 Task: Search one way flight ticket for 1 adult, 5 children, 2 infants in seat and 1 infant on lap in first from Rockland: Knox County Regional Airport to Rockford: Chicago Rockford International Airport(was Northwest Chicagoland Regional Airport At Rockford) on 5-1-2023. Choice of flights is United. Number of bags: 1 checked bag. Price is upto 35000. Outbound departure time preference is 14:15.
Action: Mouse moved to (335, 363)
Screenshot: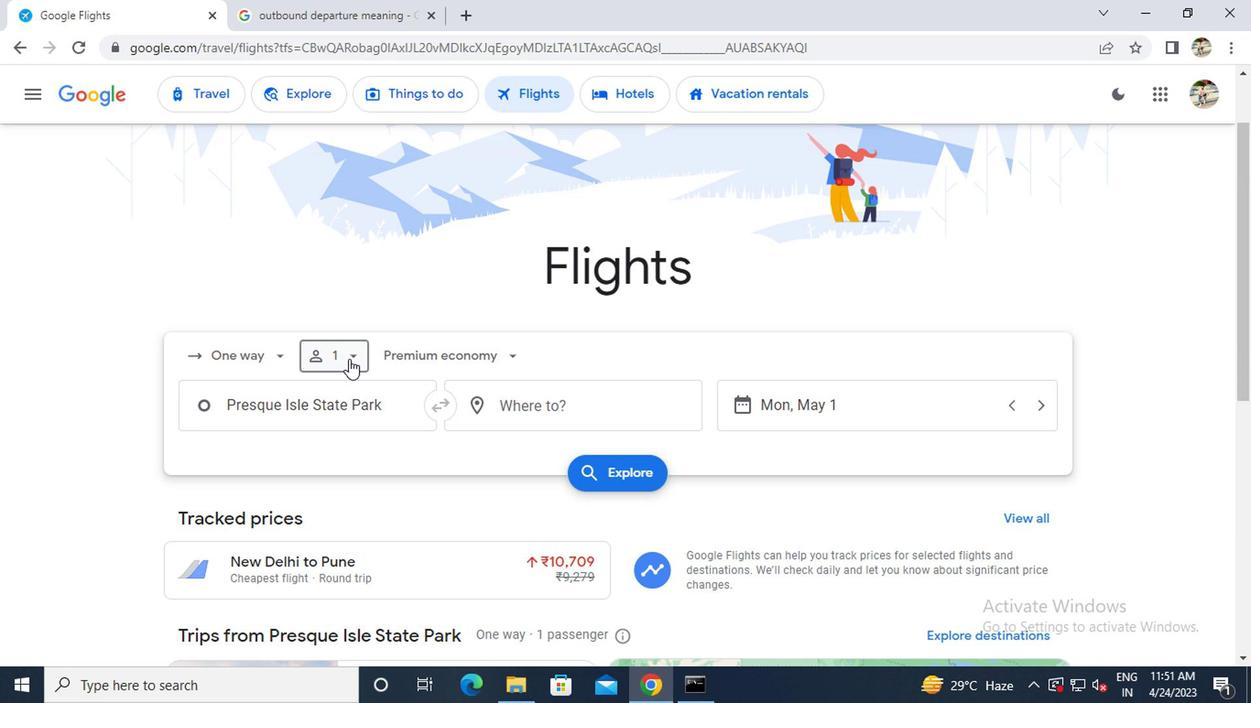 
Action: Mouse pressed left at (335, 363)
Screenshot: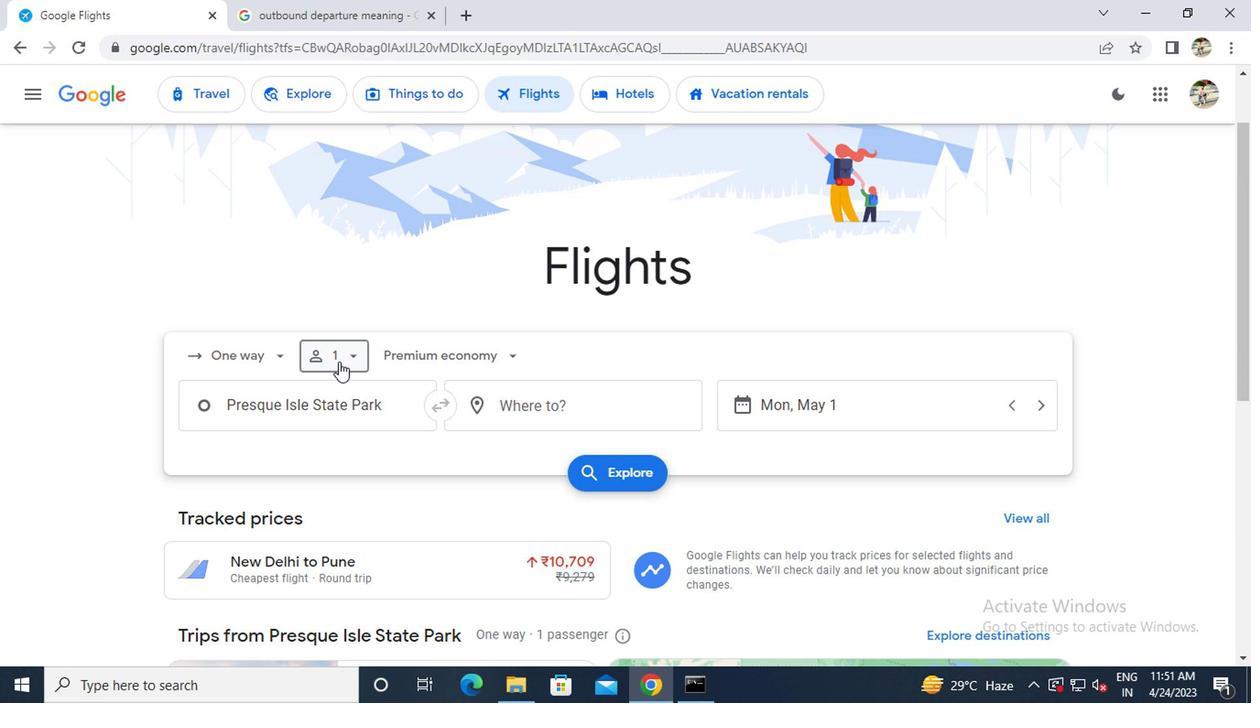 
Action: Mouse moved to (492, 402)
Screenshot: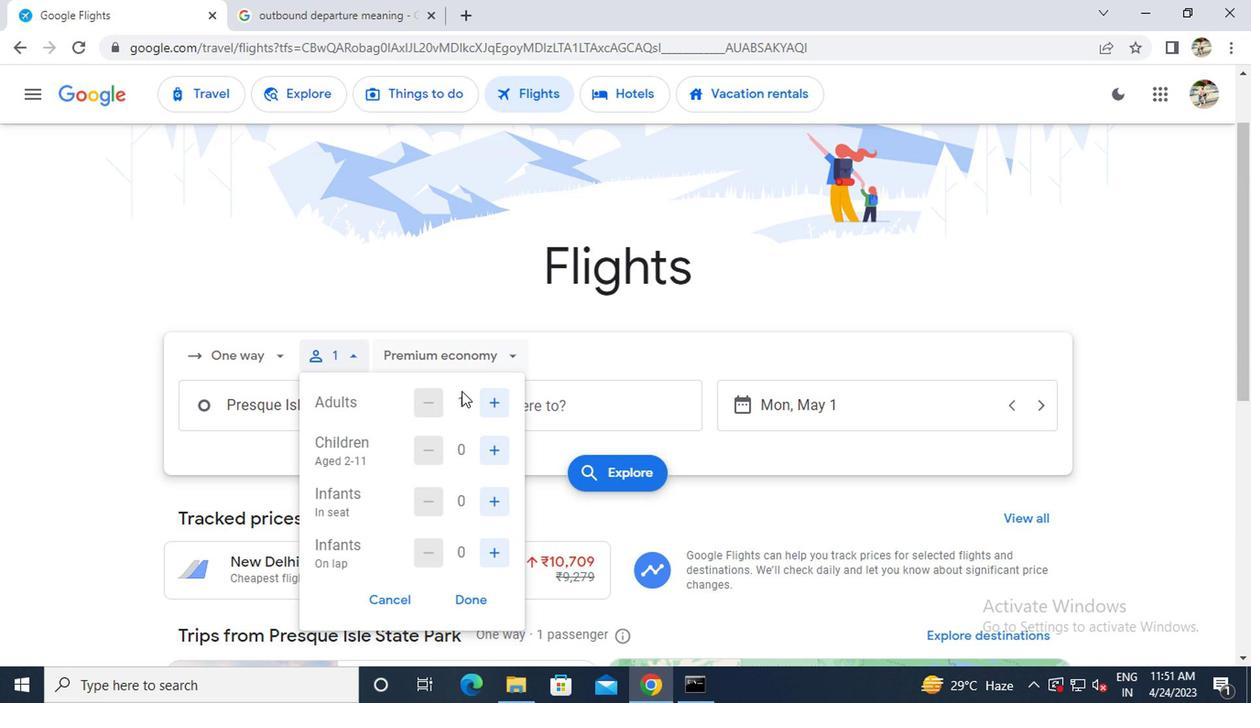 
Action: Mouse pressed left at (492, 402)
Screenshot: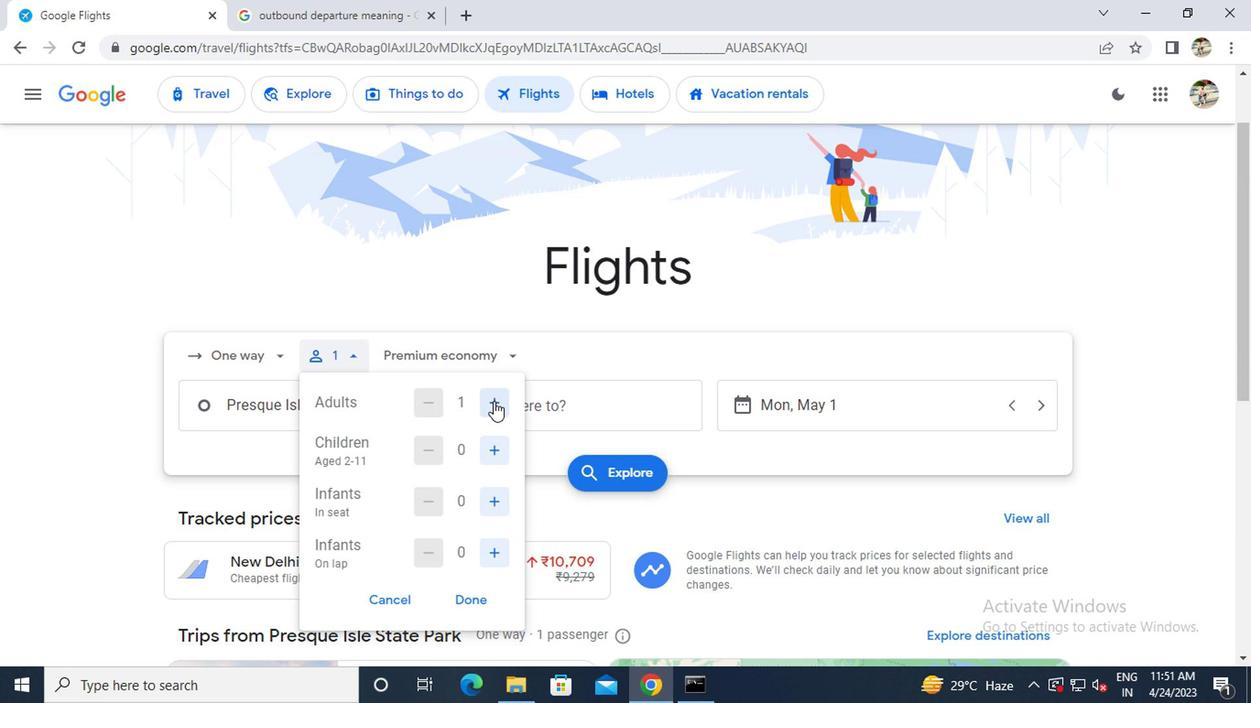 
Action: Mouse moved to (492, 454)
Screenshot: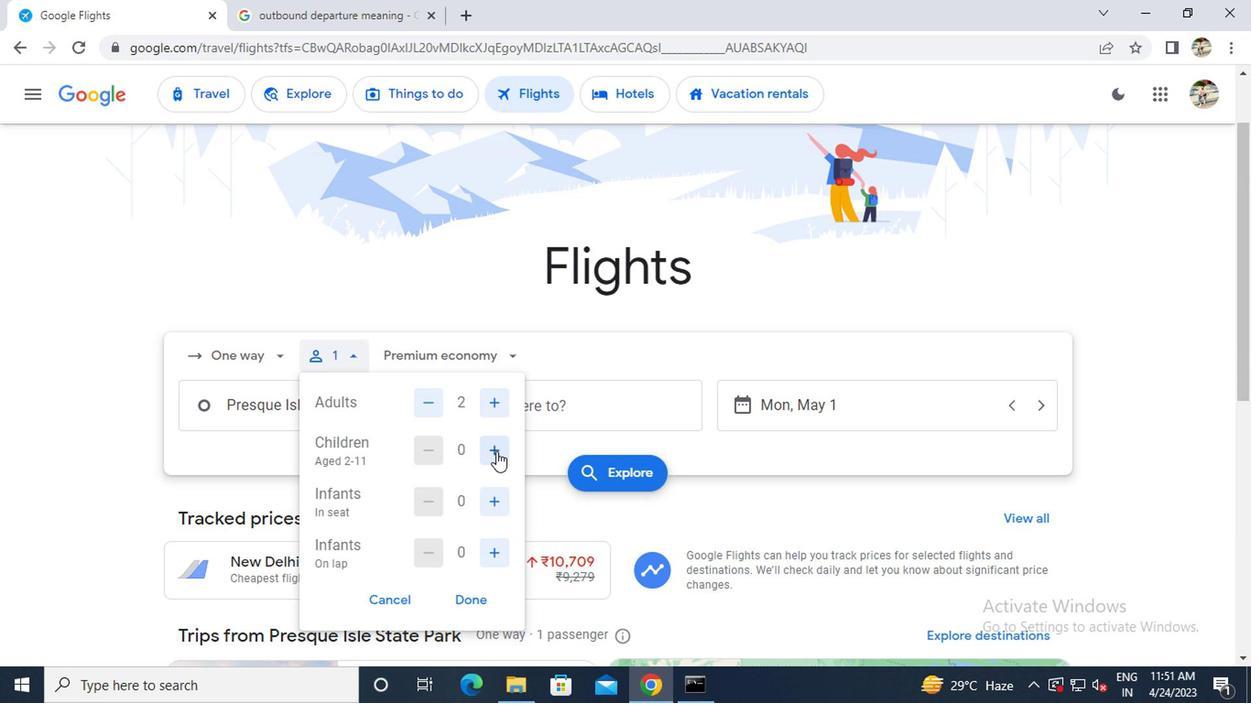 
Action: Mouse pressed left at (492, 454)
Screenshot: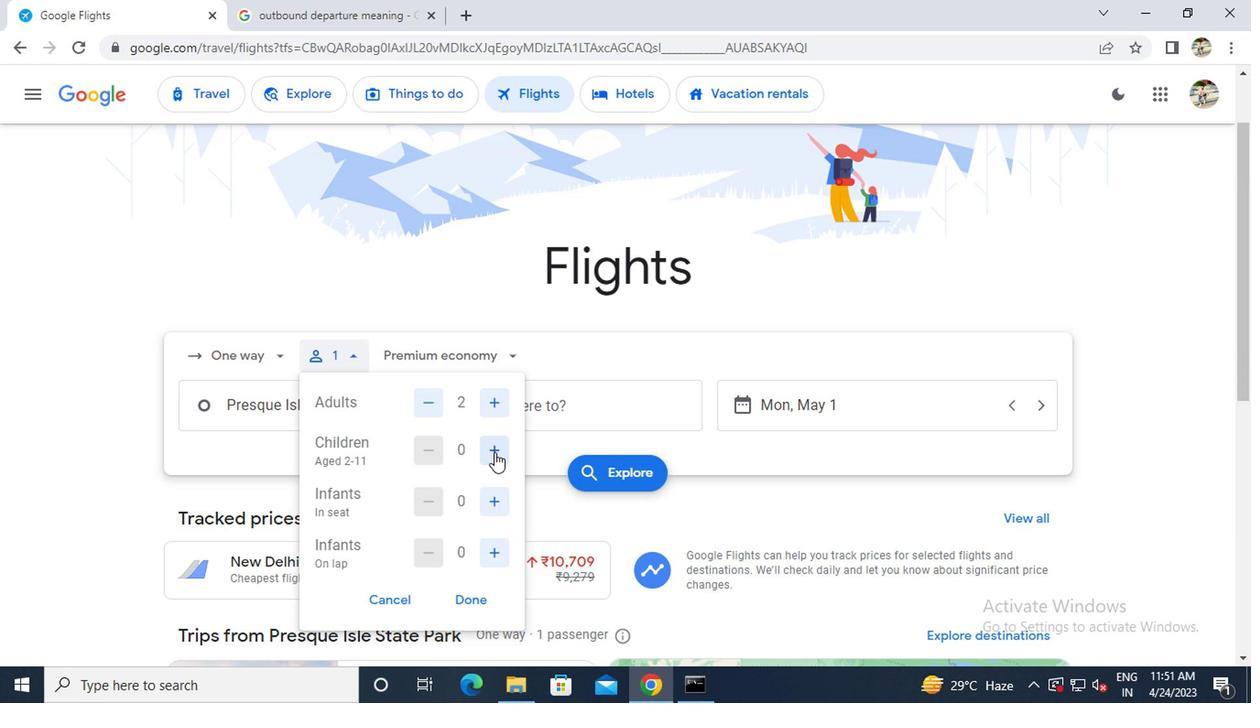
Action: Mouse pressed left at (492, 454)
Screenshot: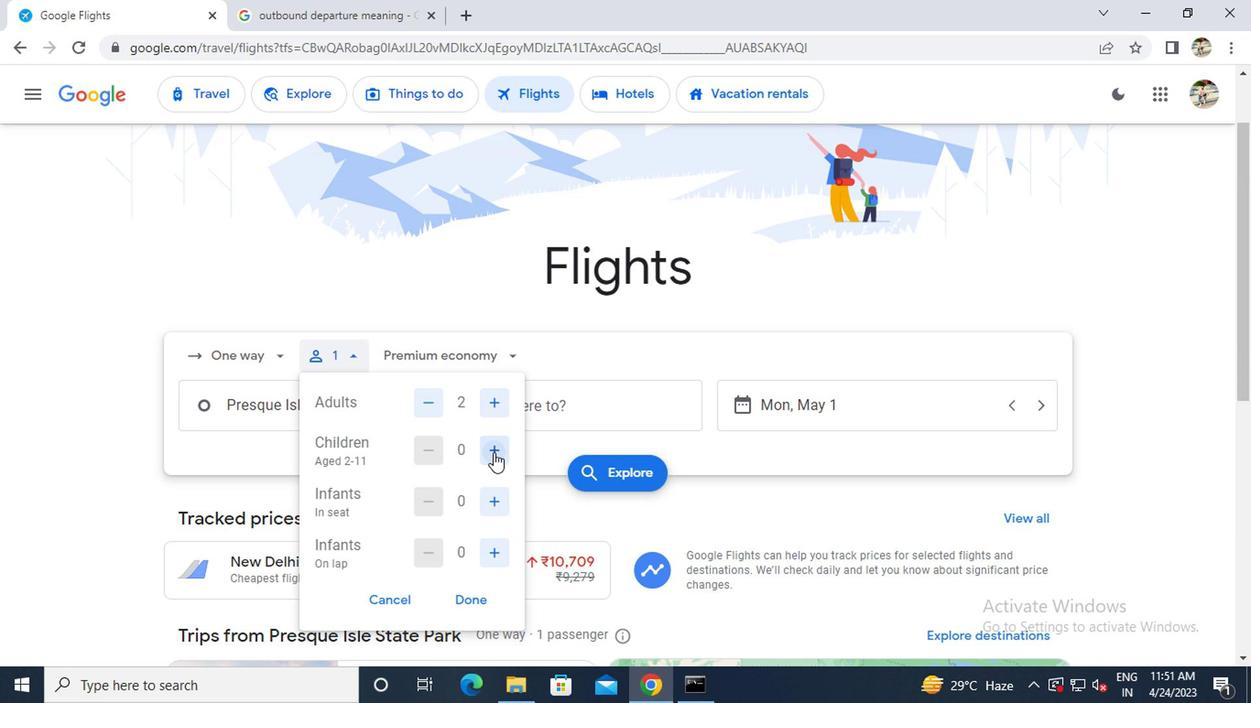 
Action: Mouse pressed left at (492, 454)
Screenshot: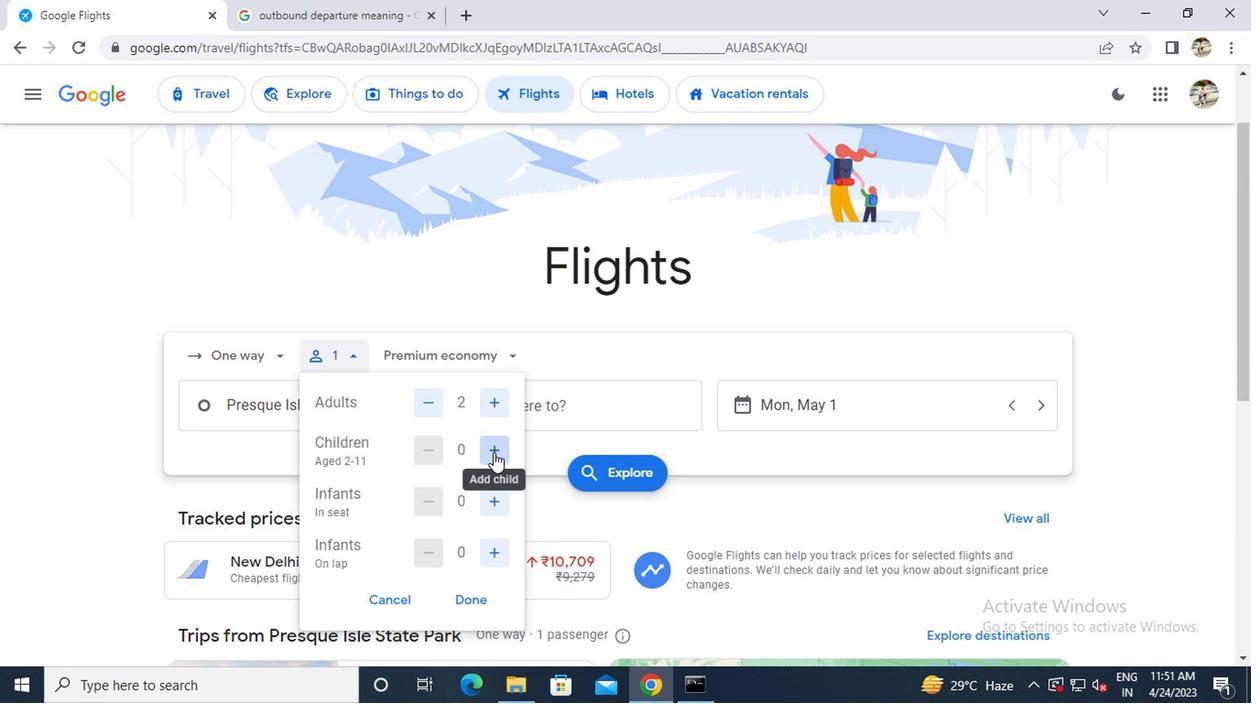 
Action: Mouse pressed left at (492, 454)
Screenshot: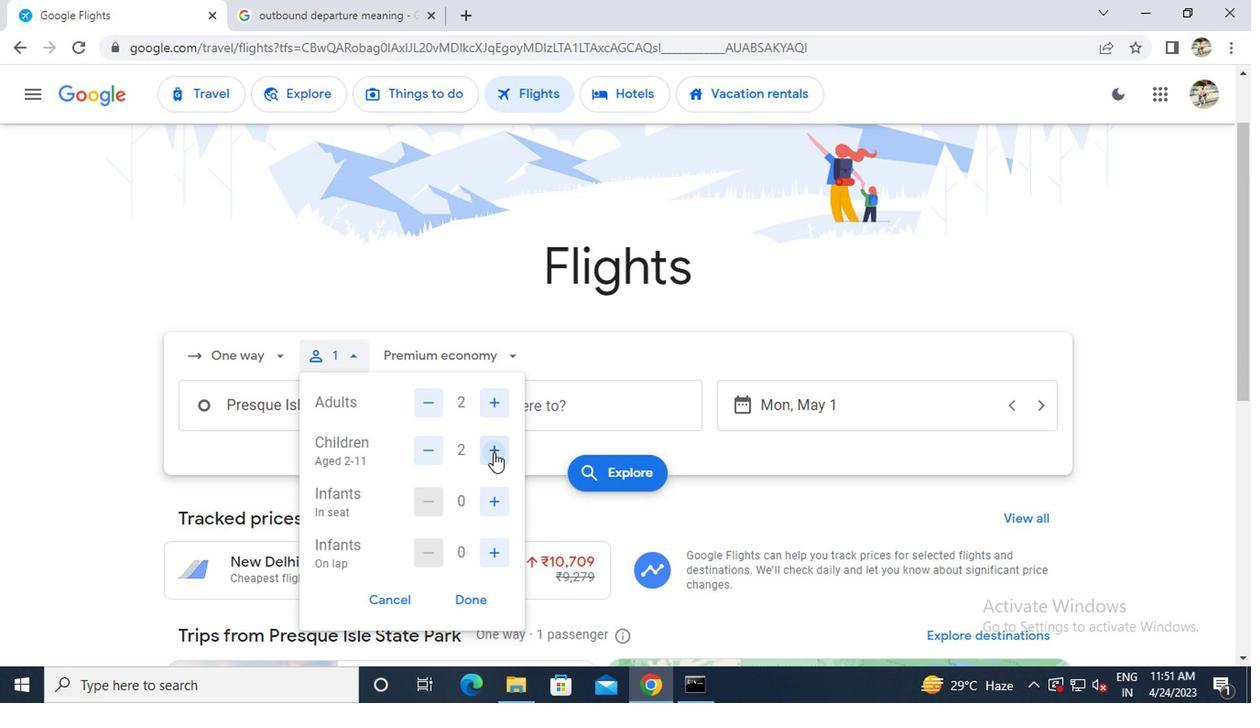 
Action: Mouse pressed left at (492, 454)
Screenshot: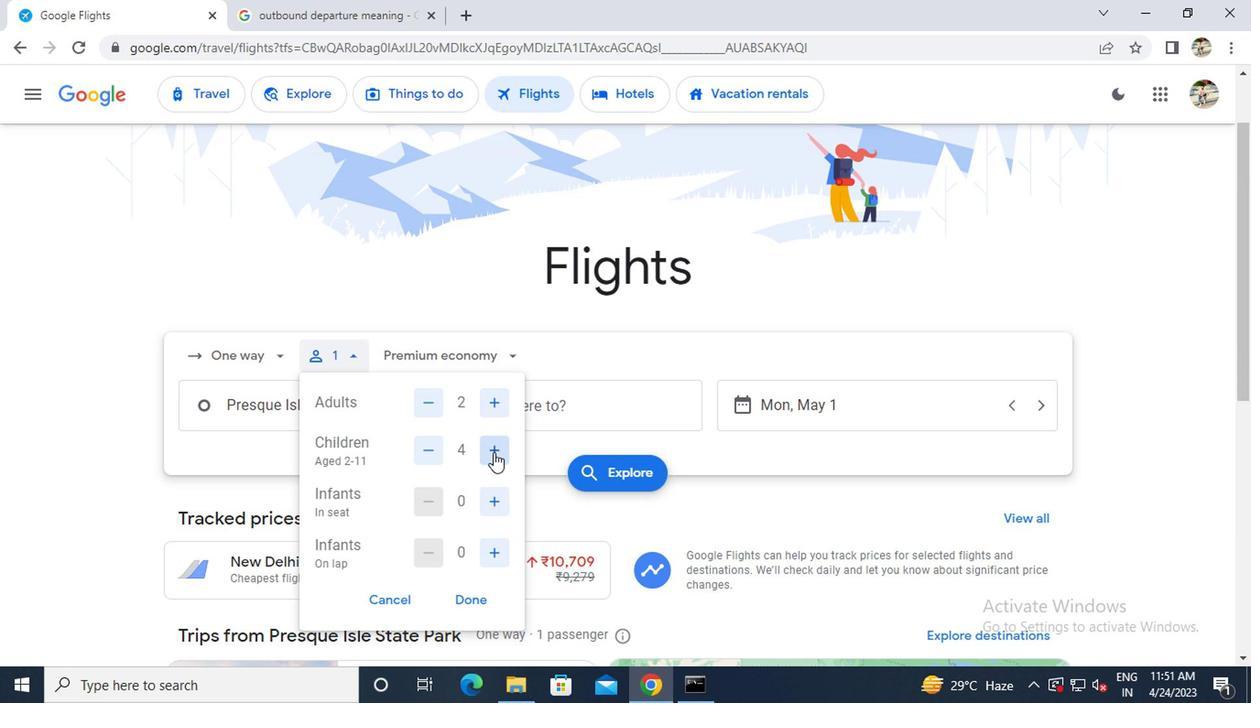 
Action: Mouse moved to (491, 500)
Screenshot: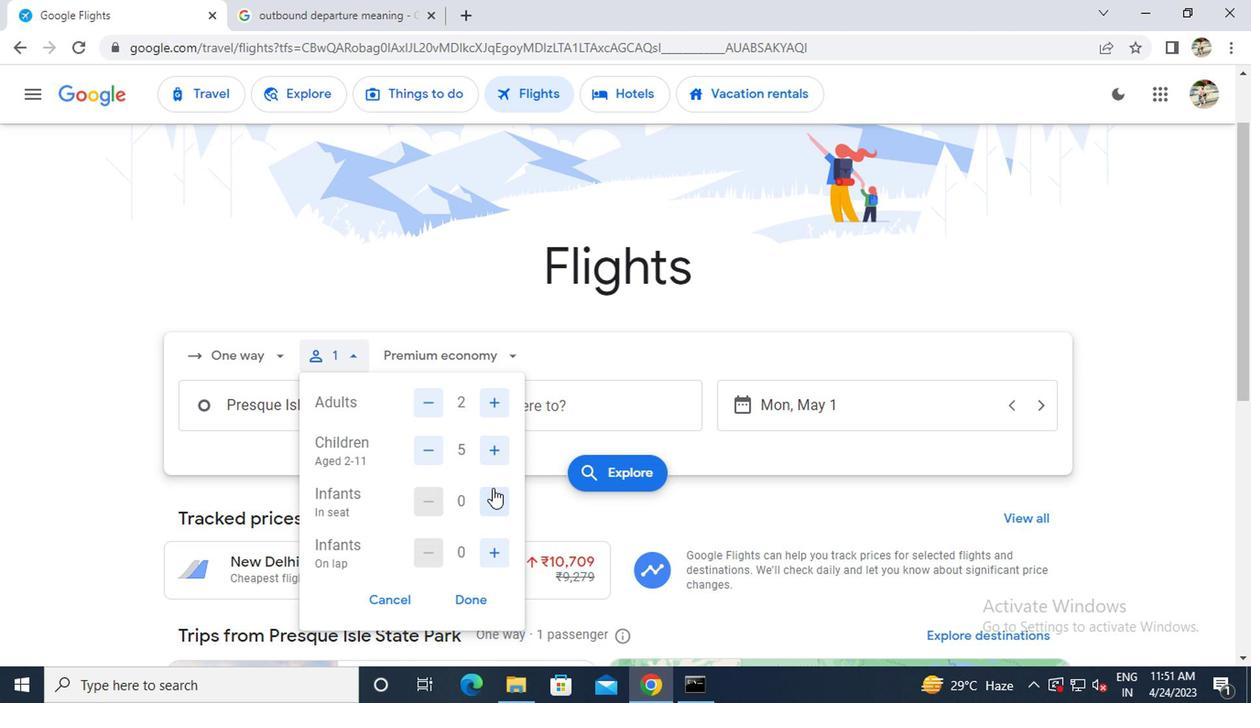 
Action: Mouse pressed left at (491, 500)
Screenshot: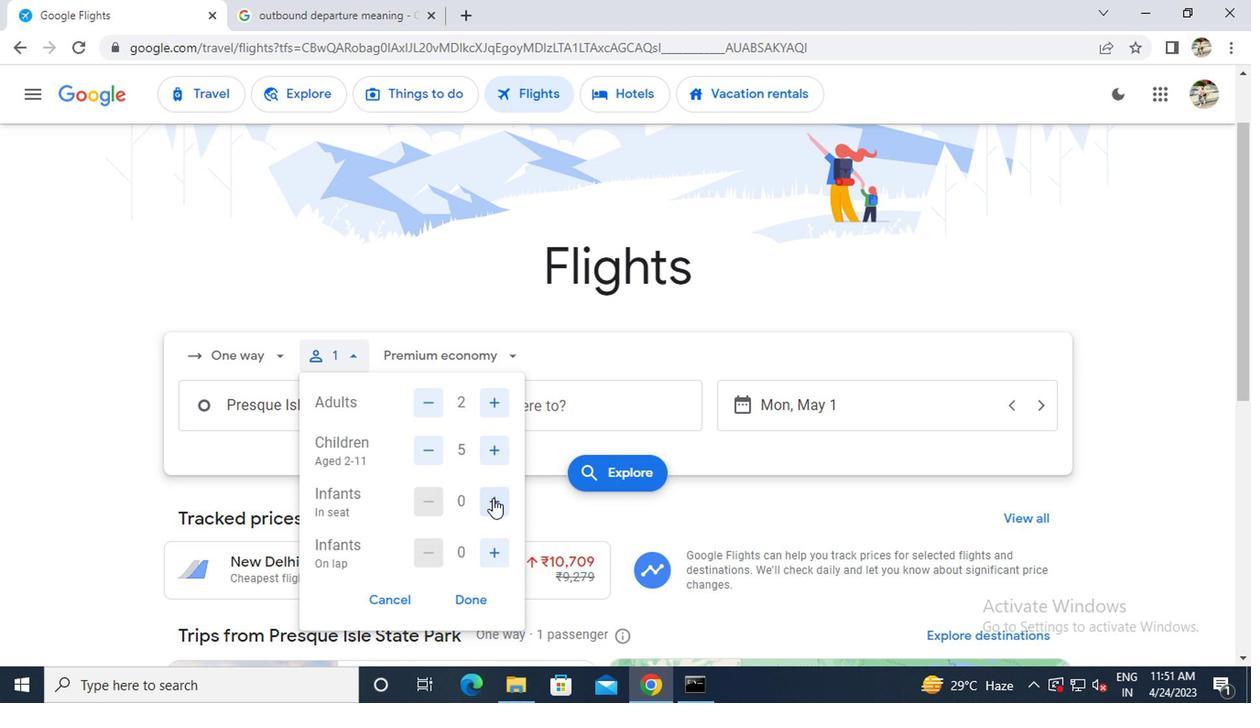 
Action: Mouse pressed left at (491, 500)
Screenshot: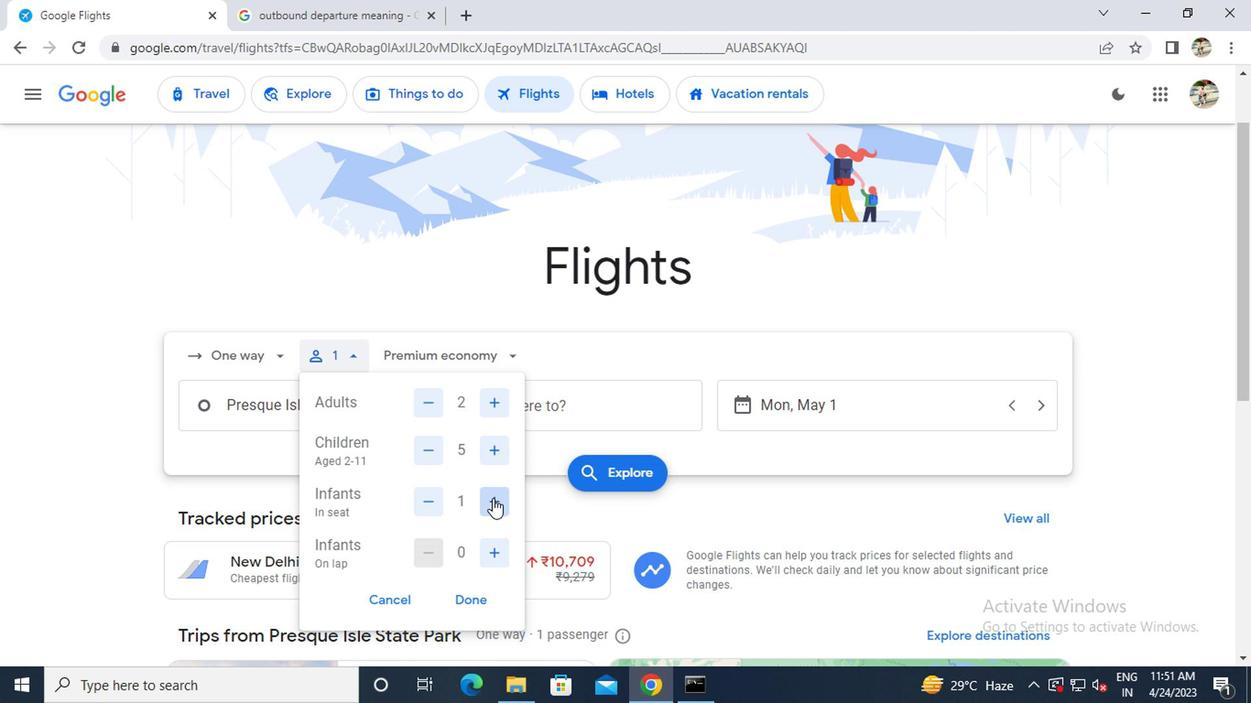 
Action: Mouse moved to (491, 555)
Screenshot: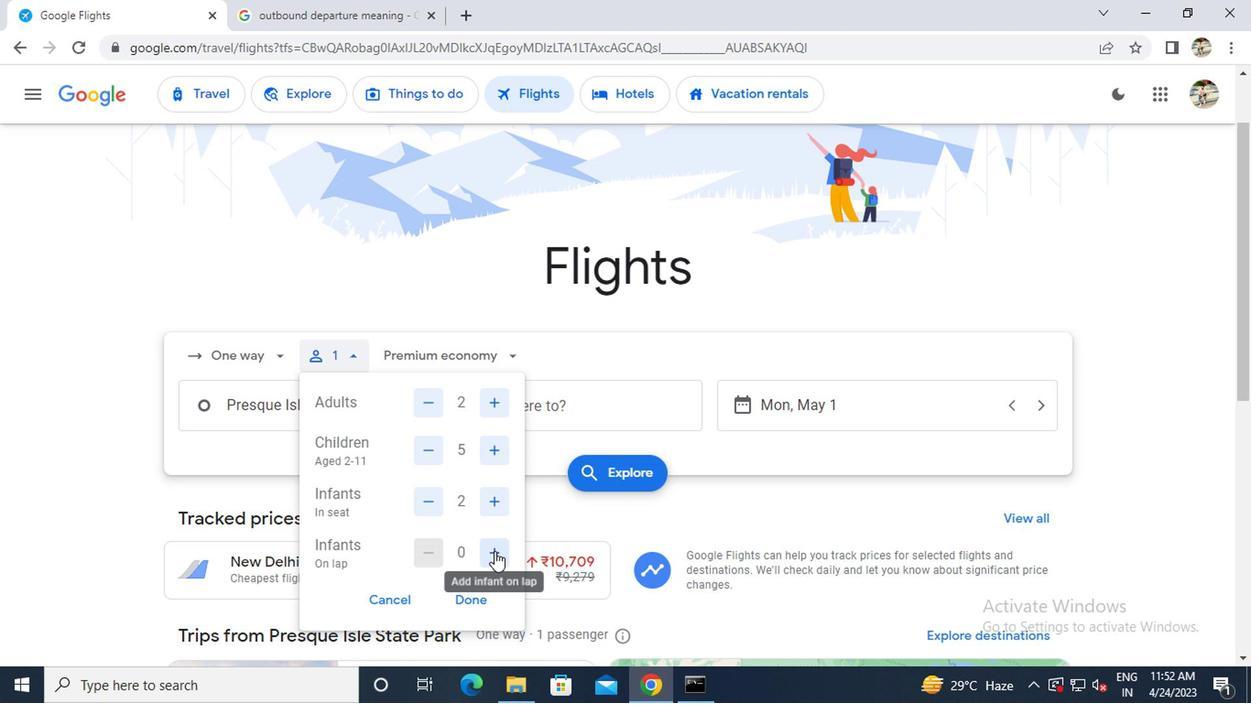 
Action: Mouse pressed left at (491, 555)
Screenshot: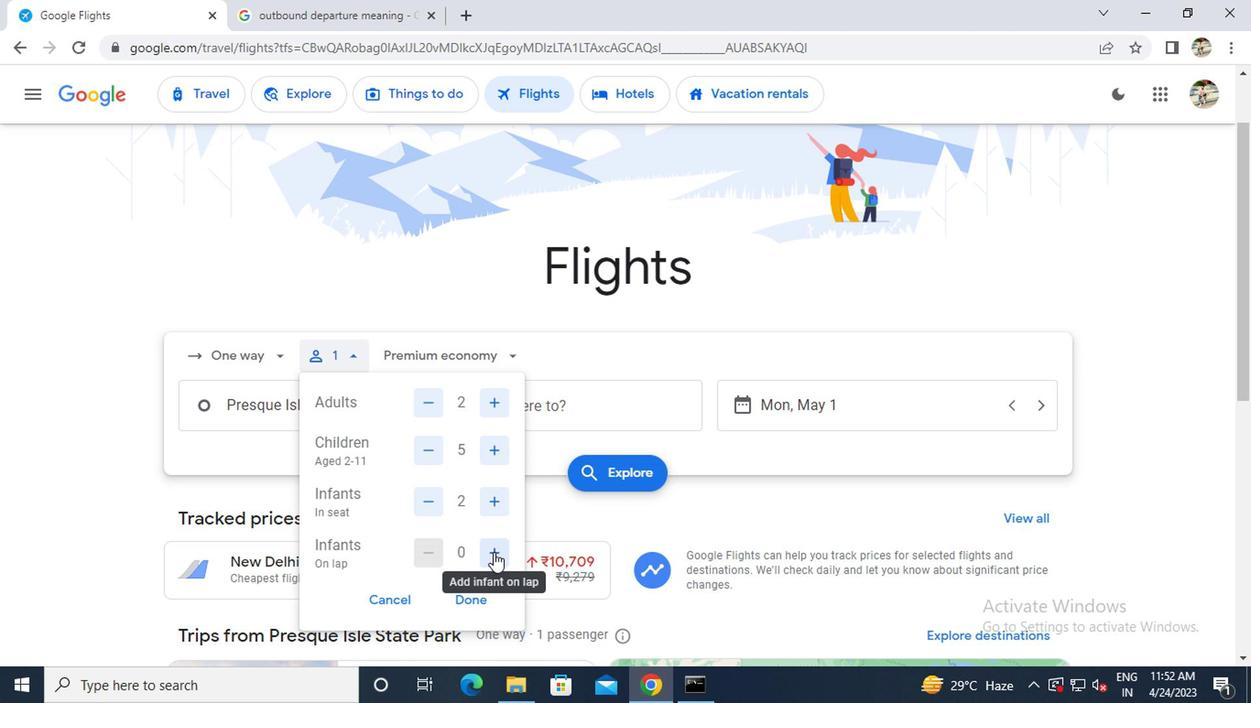 
Action: Mouse moved to (421, 555)
Screenshot: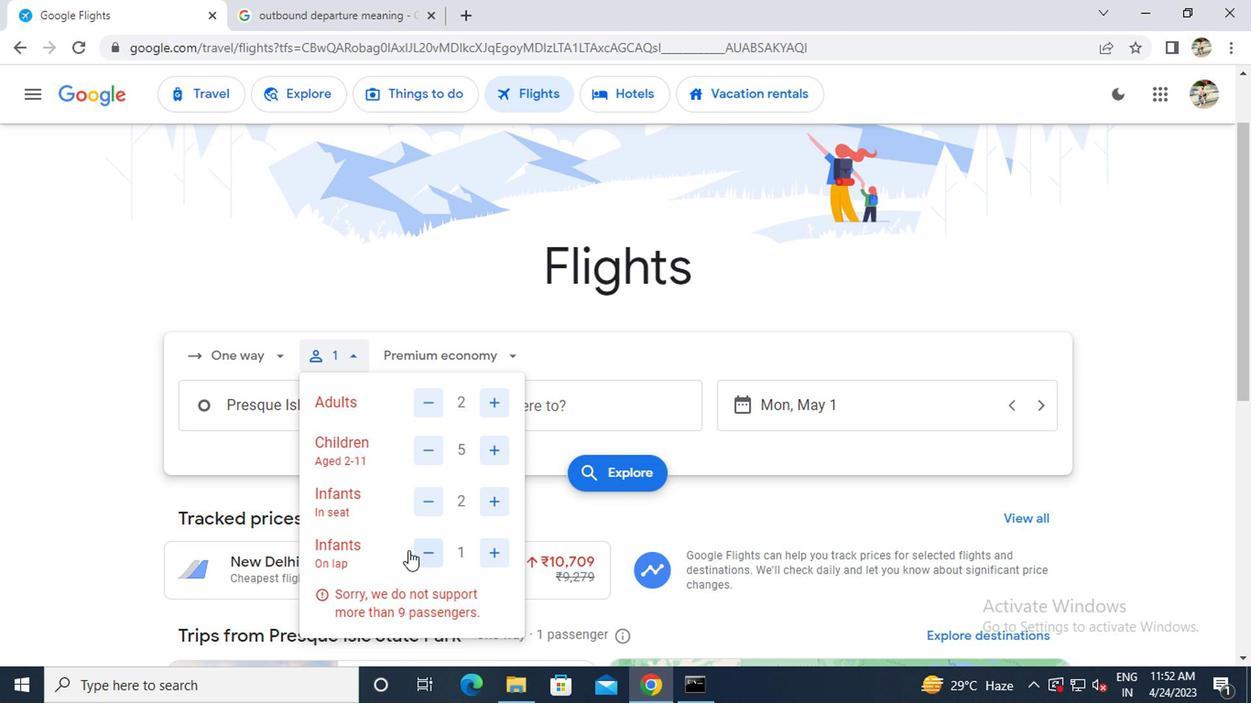 
Action: Mouse pressed left at (421, 555)
Screenshot: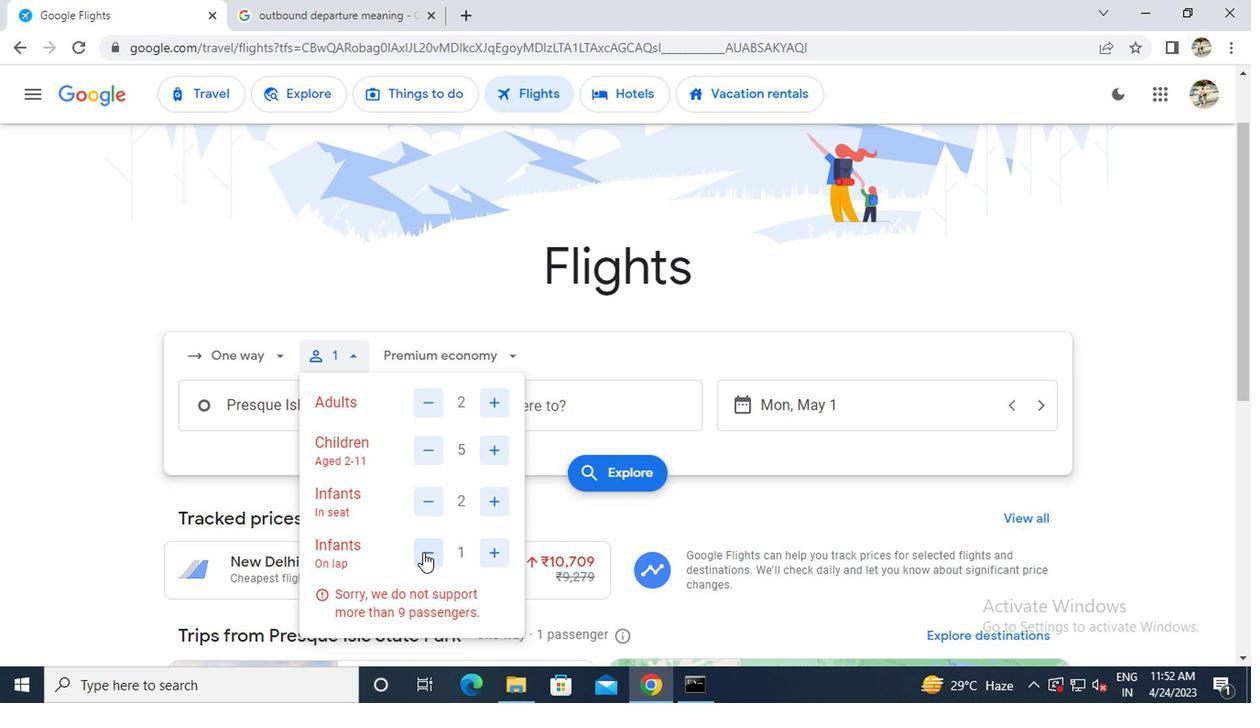 
Action: Mouse moved to (477, 603)
Screenshot: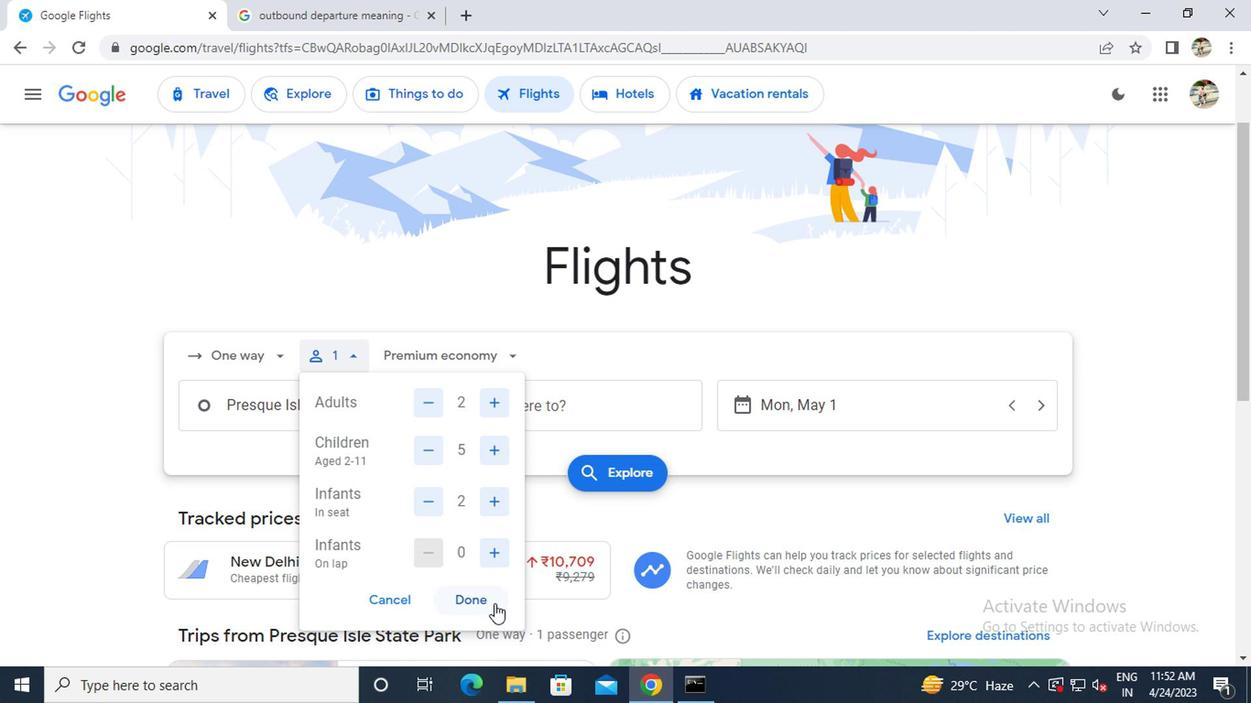 
Action: Mouse pressed left at (477, 603)
Screenshot: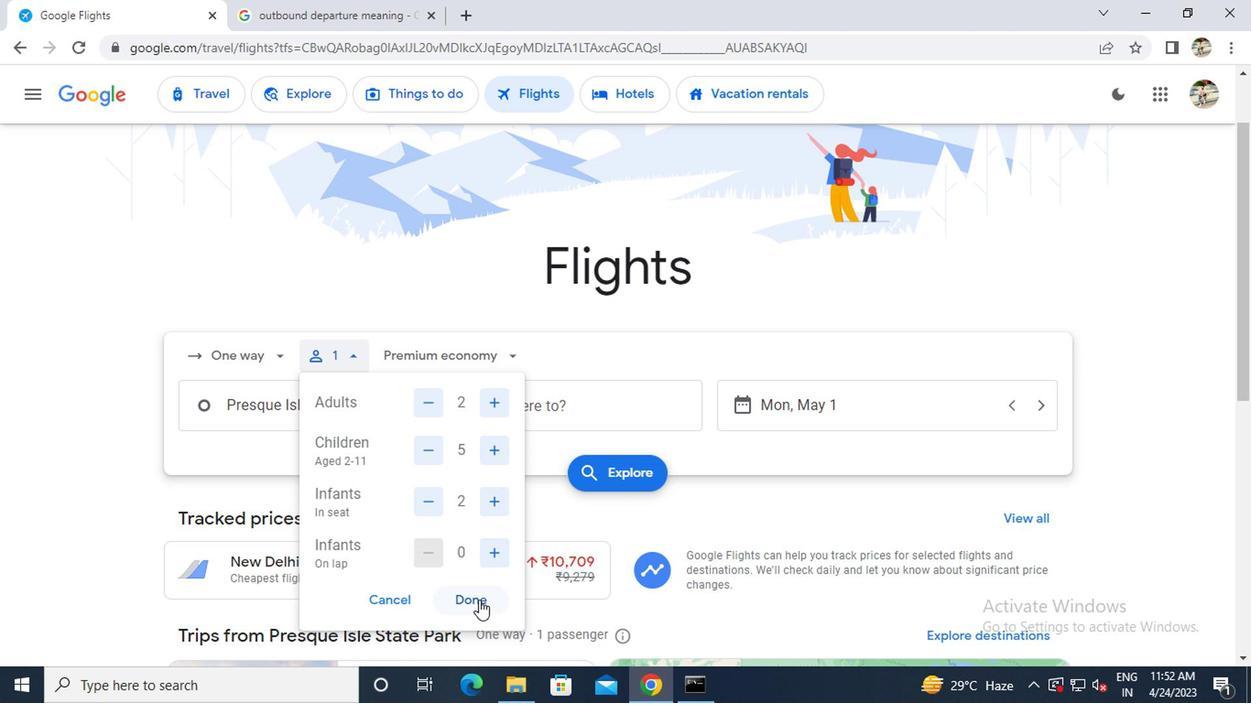 
Action: Mouse moved to (438, 368)
Screenshot: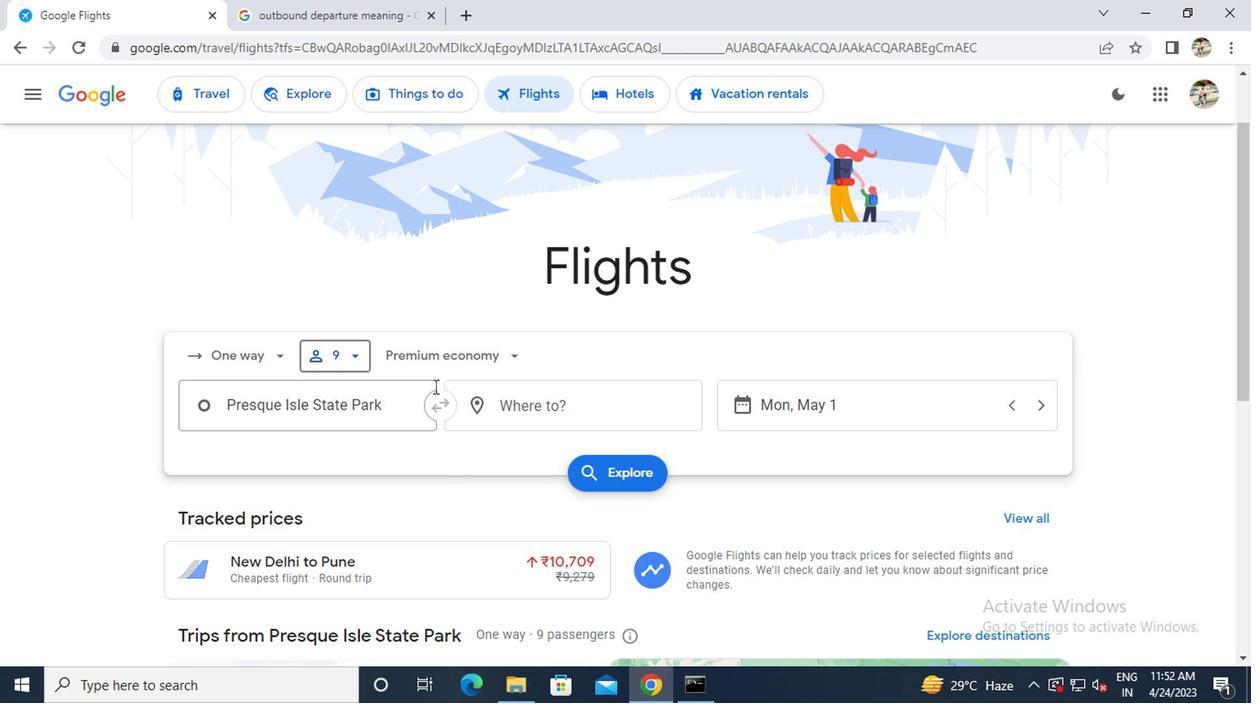 
Action: Mouse pressed left at (438, 368)
Screenshot: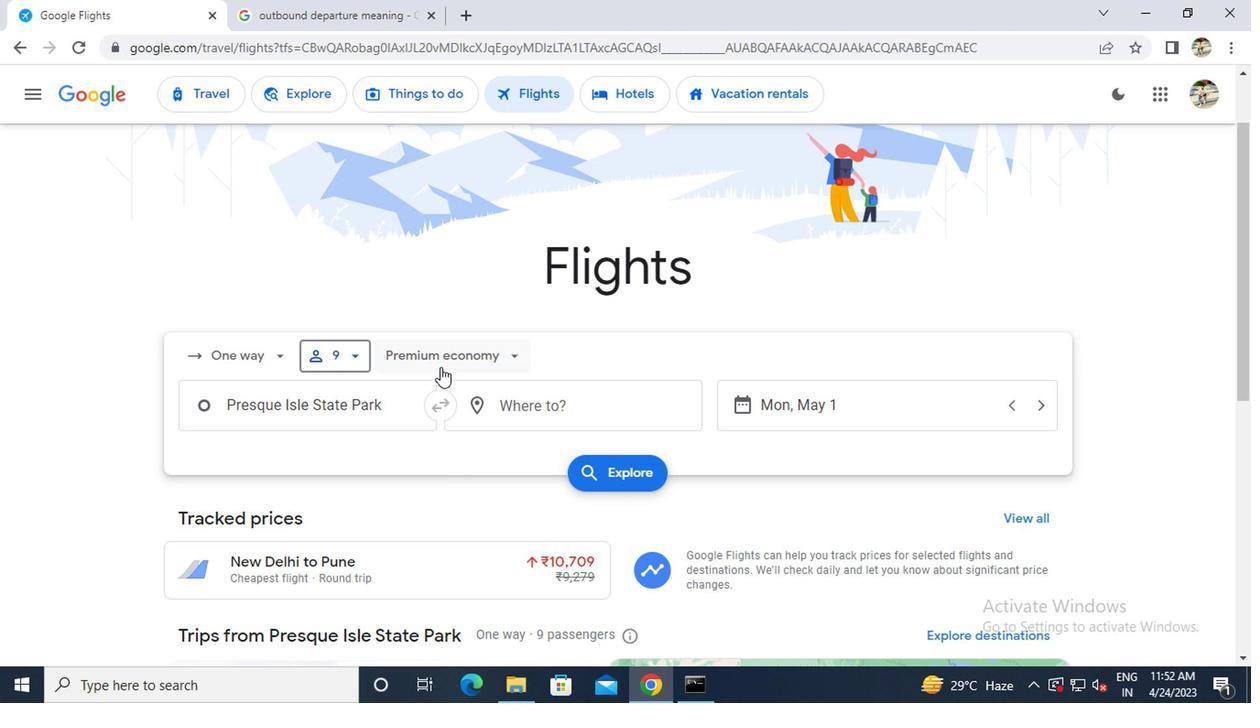 
Action: Mouse moved to (436, 400)
Screenshot: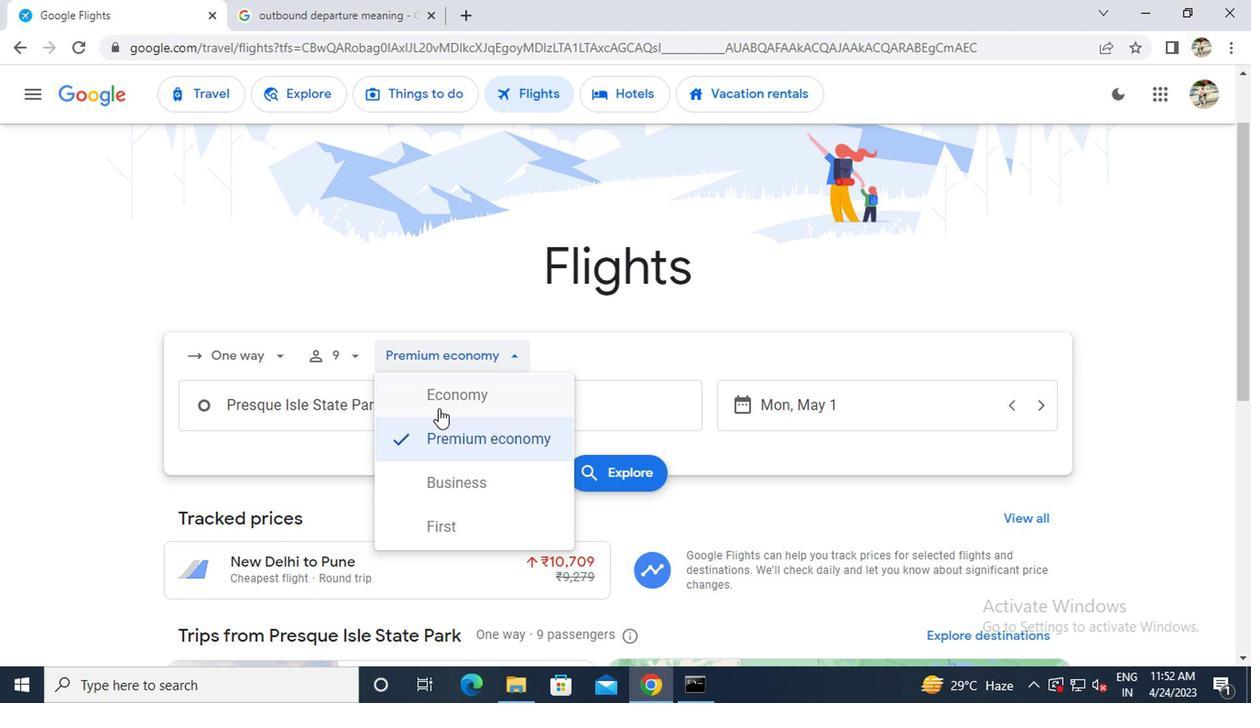 
Action: Mouse pressed left at (436, 400)
Screenshot: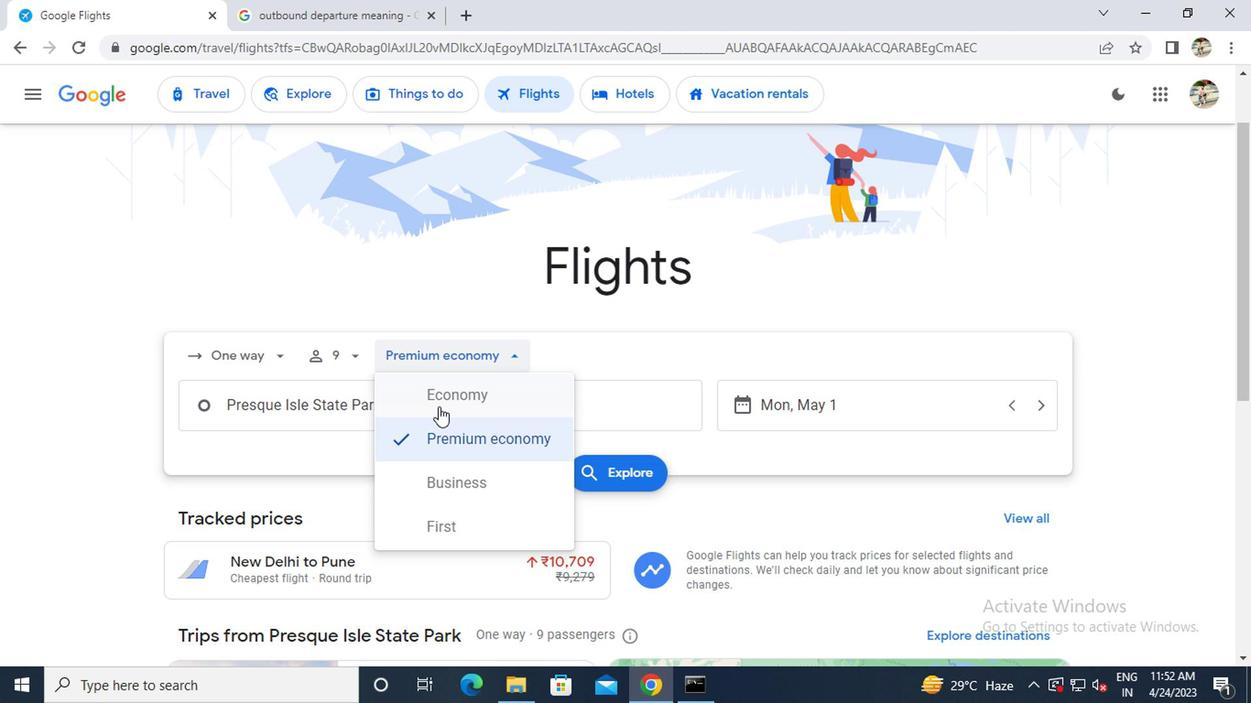 
Action: Mouse moved to (348, 409)
Screenshot: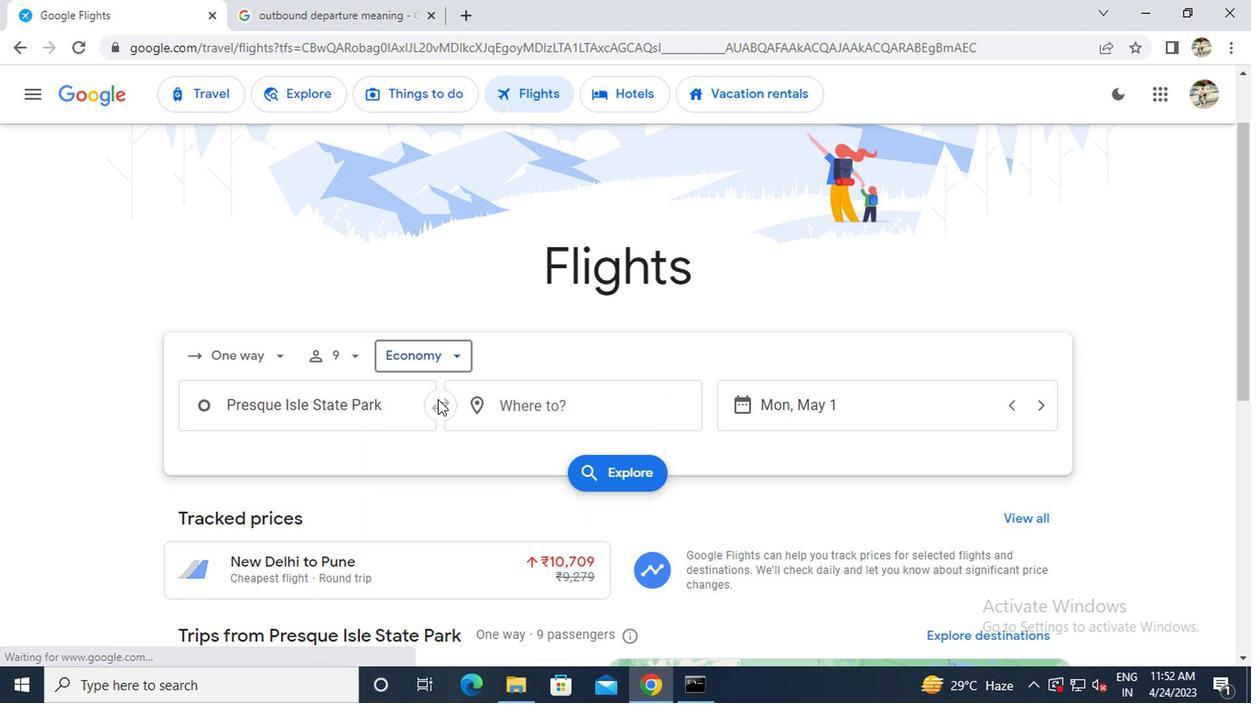 
Action: Mouse pressed left at (348, 409)
Screenshot: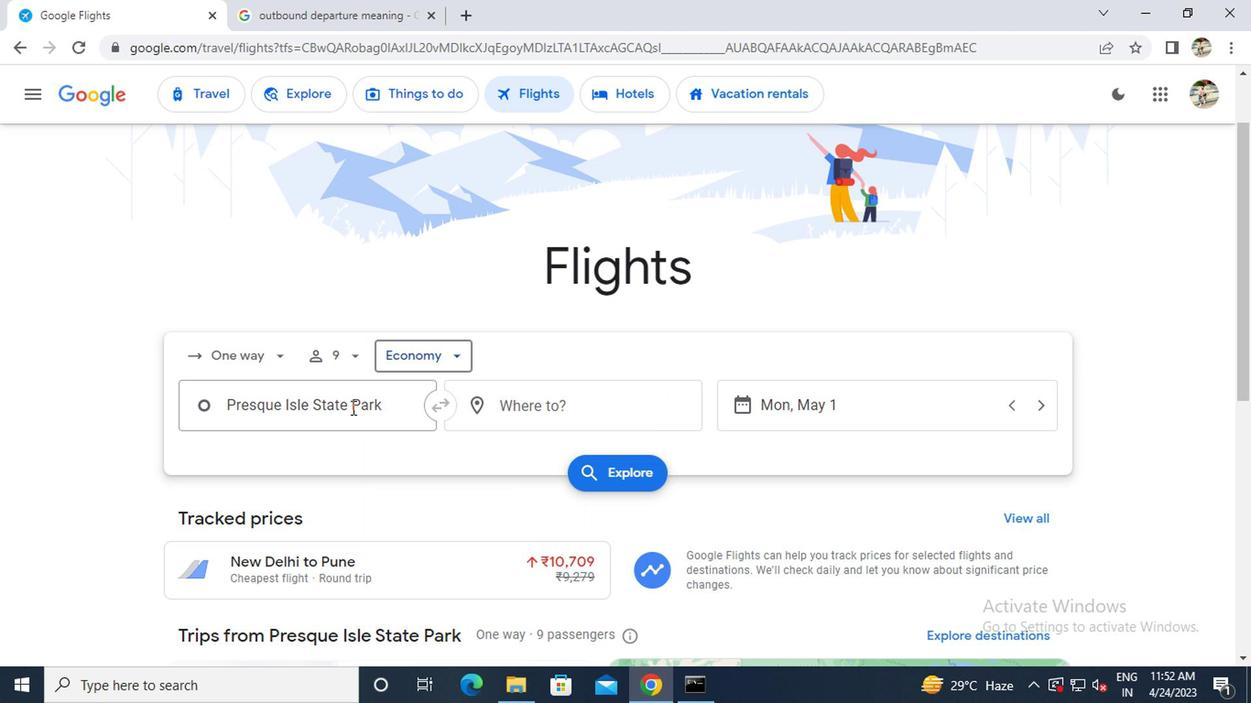 
Action: Key pressed <Key.backspace>r<Key.caps_lock>ockland<Key.space>knox<Key.backspace><Key.backspace><Key.backspace>
Screenshot: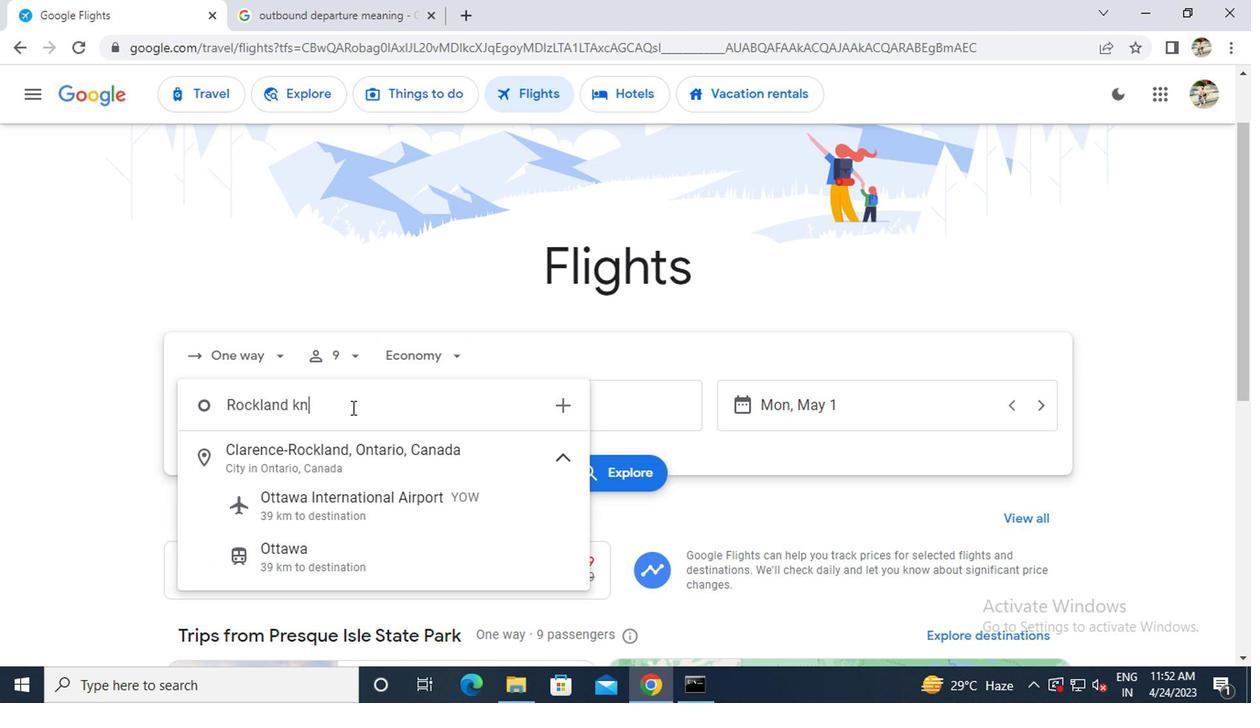 
Action: Mouse moved to (304, 471)
Screenshot: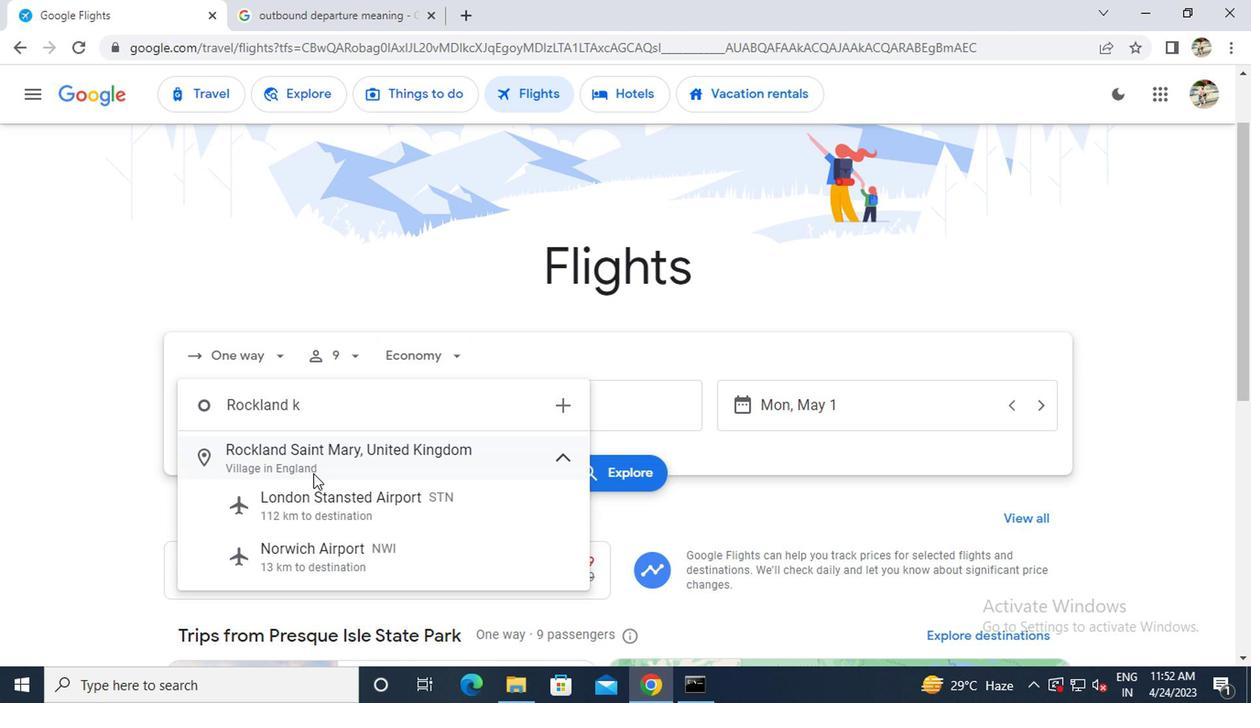 
Action: Mouse pressed left at (304, 471)
Screenshot: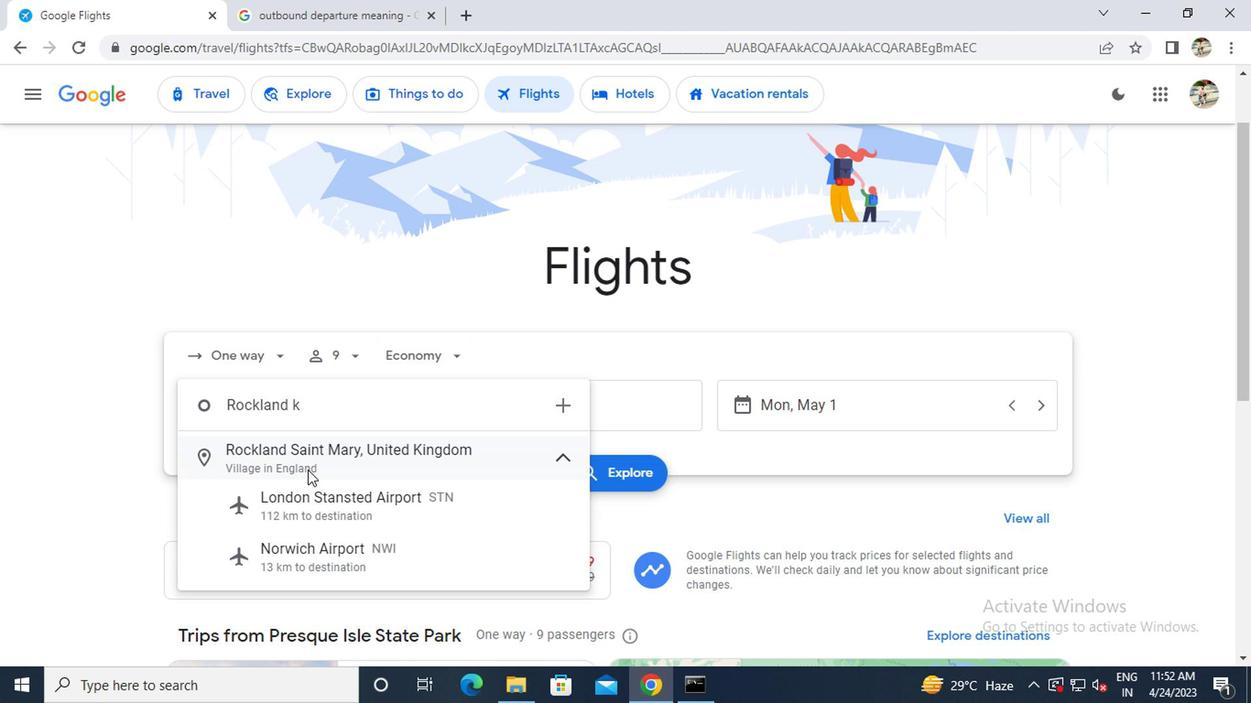 
Action: Mouse moved to (542, 384)
Screenshot: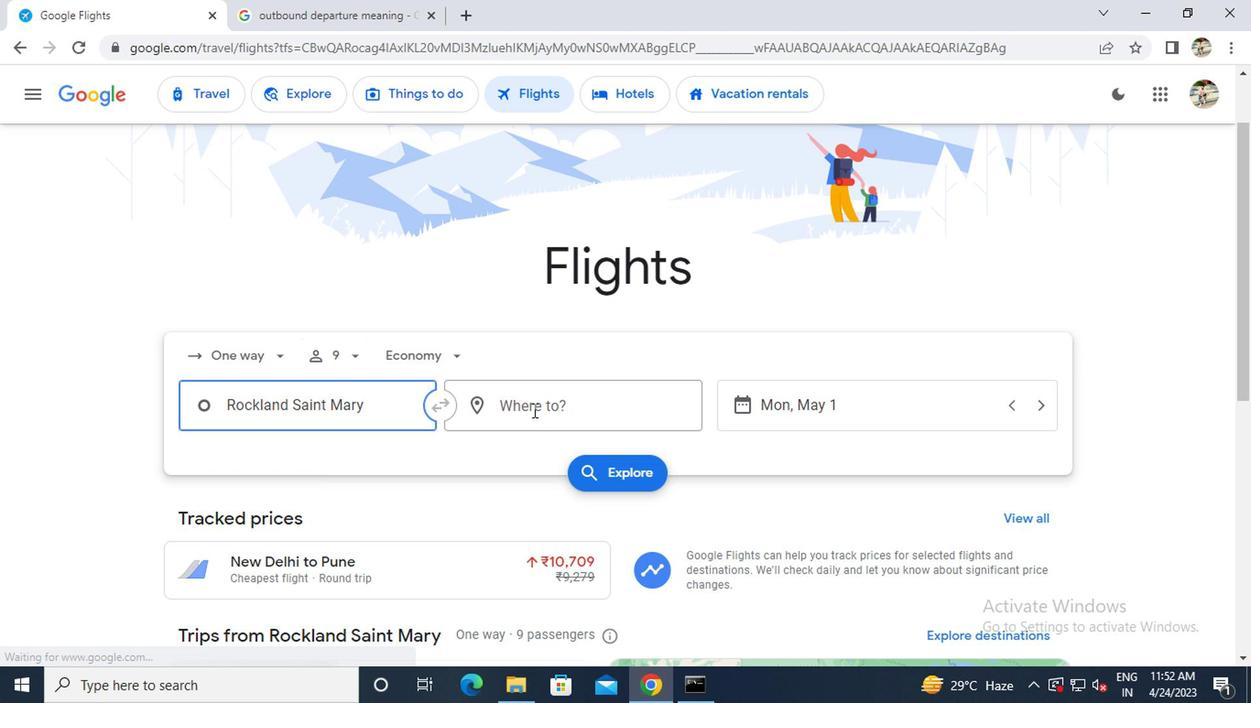 
Action: Mouse pressed left at (542, 384)
Screenshot: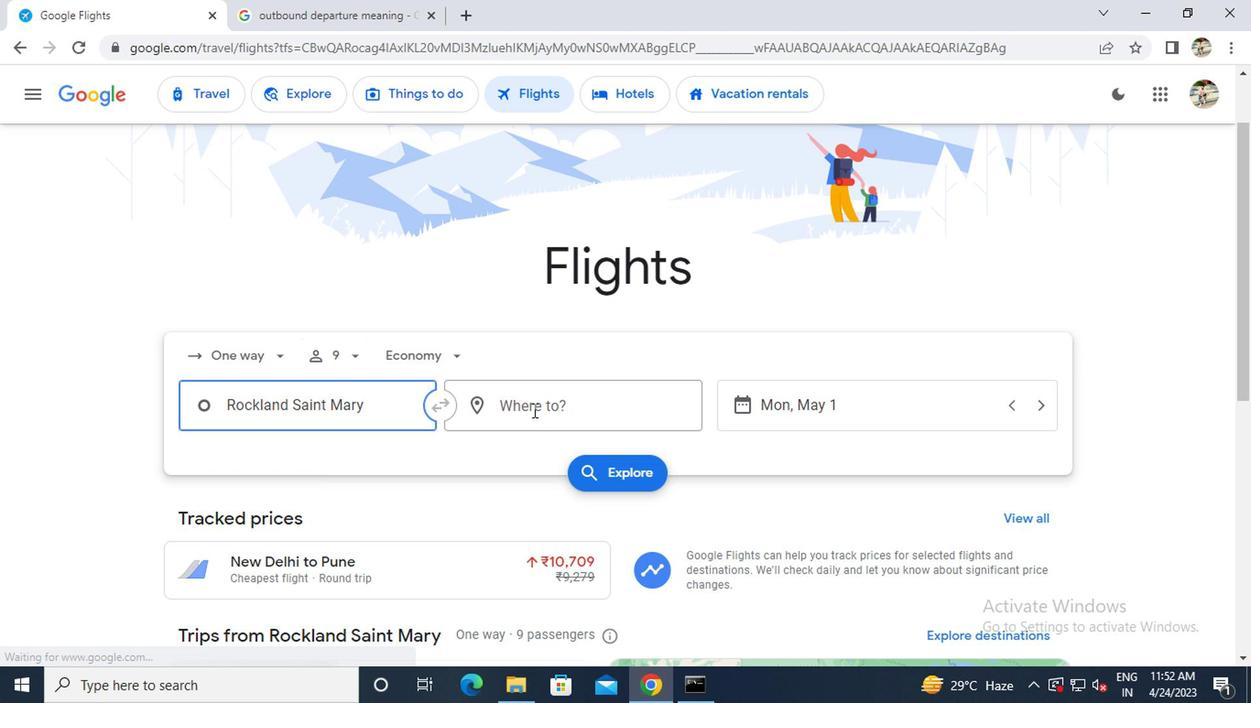 
Action: Mouse moved to (542, 387)
Screenshot: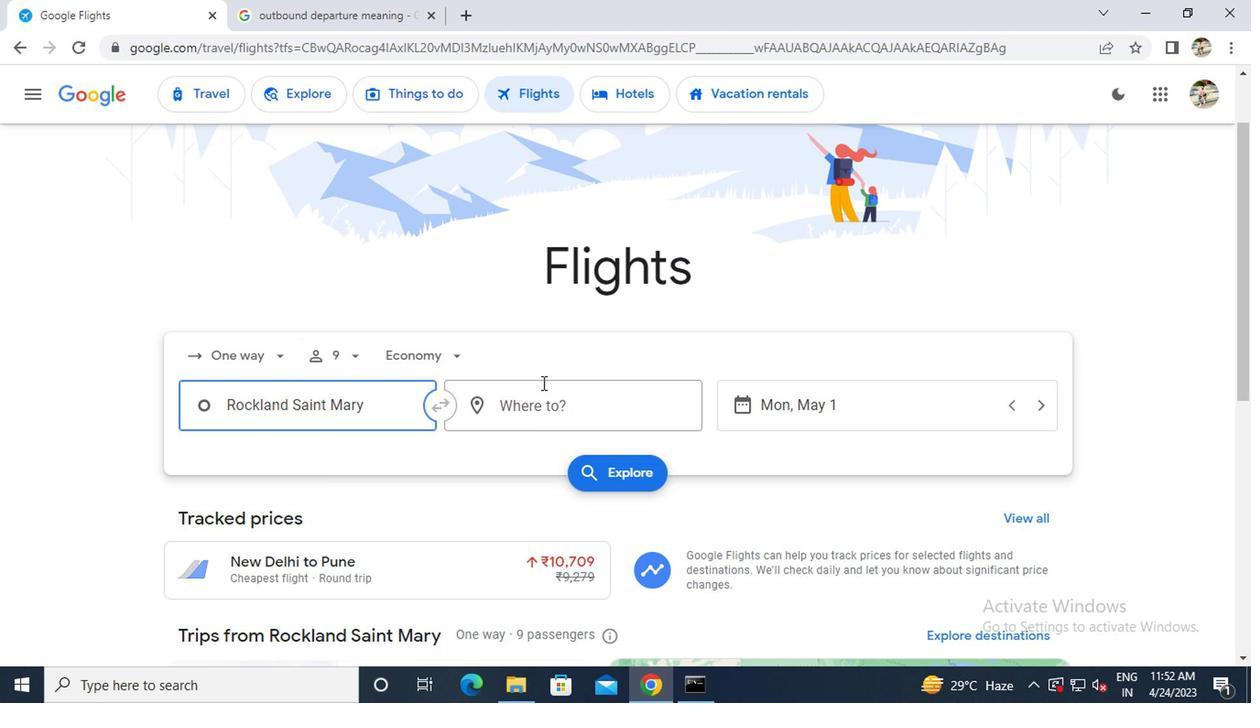 
Action: Key pressed <Key.caps_lock>r<Key.caps_lock>ockford<Key.space>
Screenshot: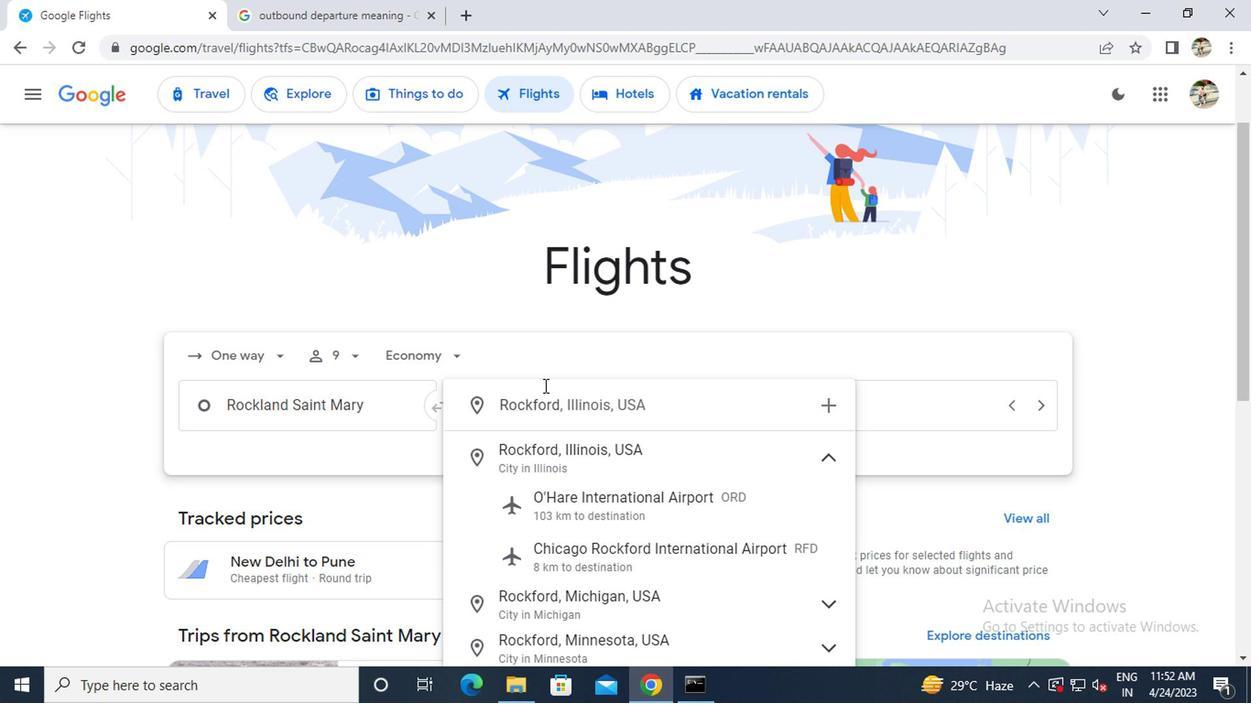 
Action: Mouse moved to (606, 565)
Screenshot: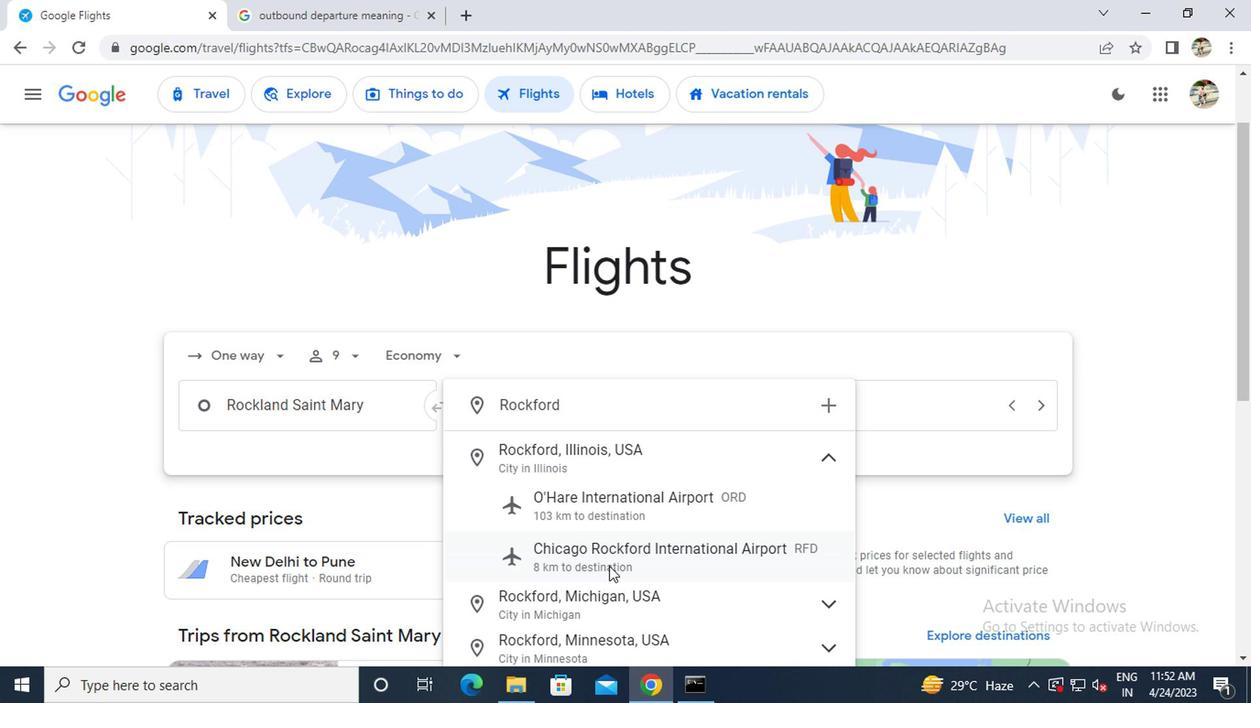 
Action: Mouse pressed left at (606, 565)
Screenshot: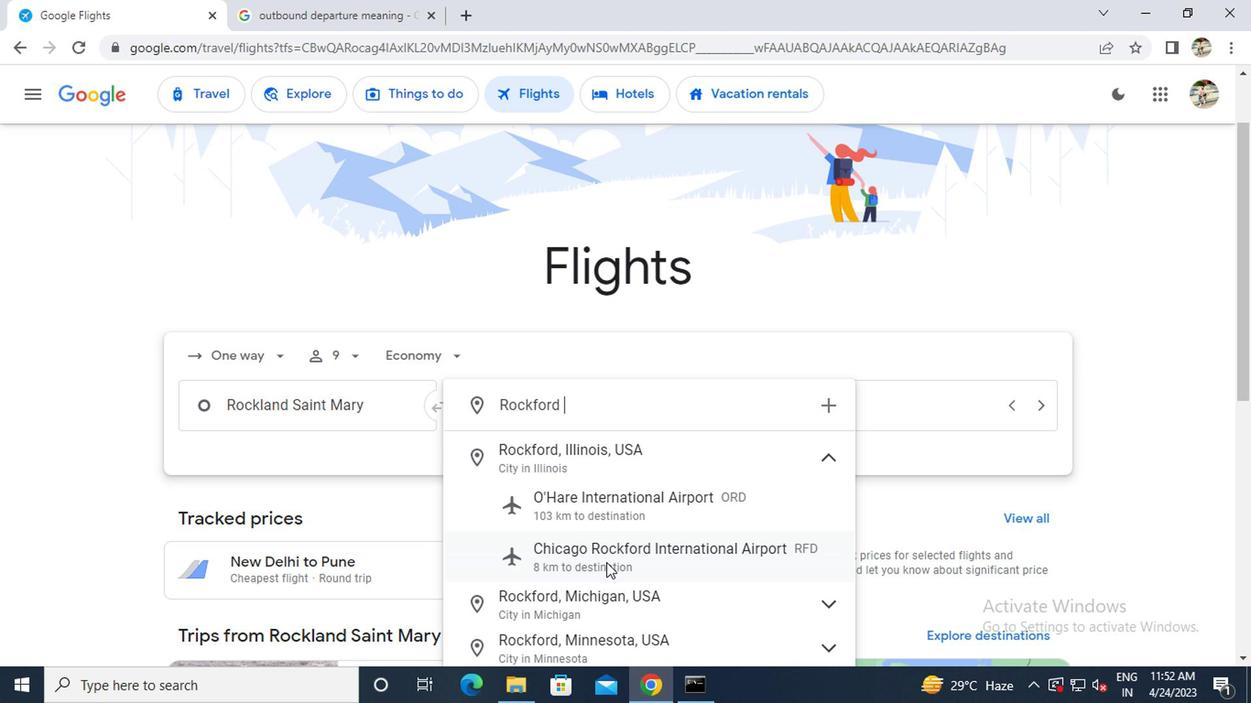 
Action: Mouse moved to (856, 411)
Screenshot: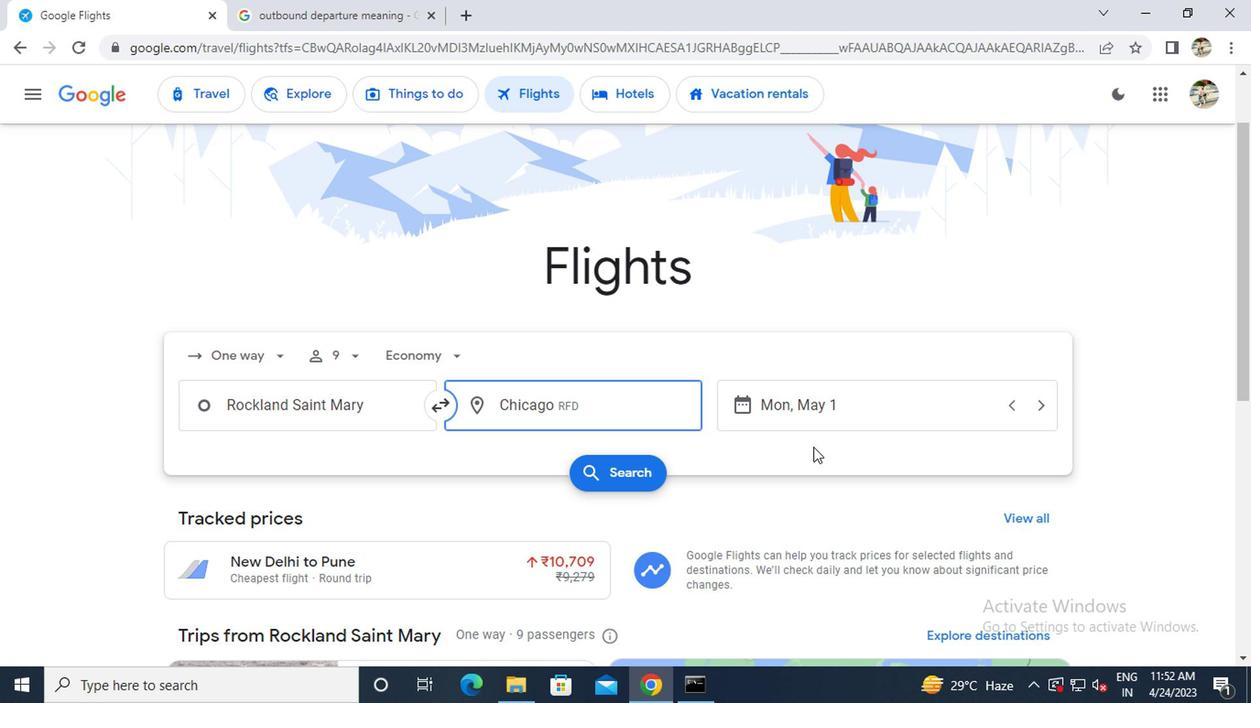
Action: Mouse pressed left at (856, 411)
Screenshot: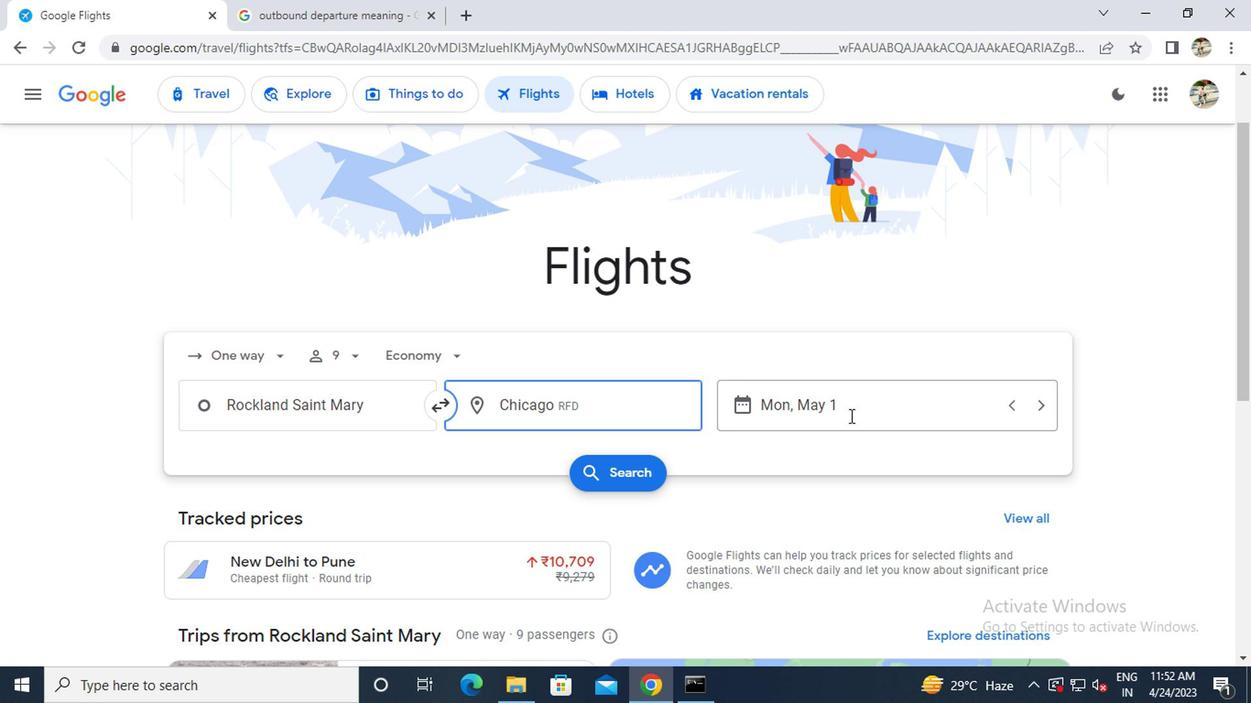 
Action: Mouse moved to (801, 336)
Screenshot: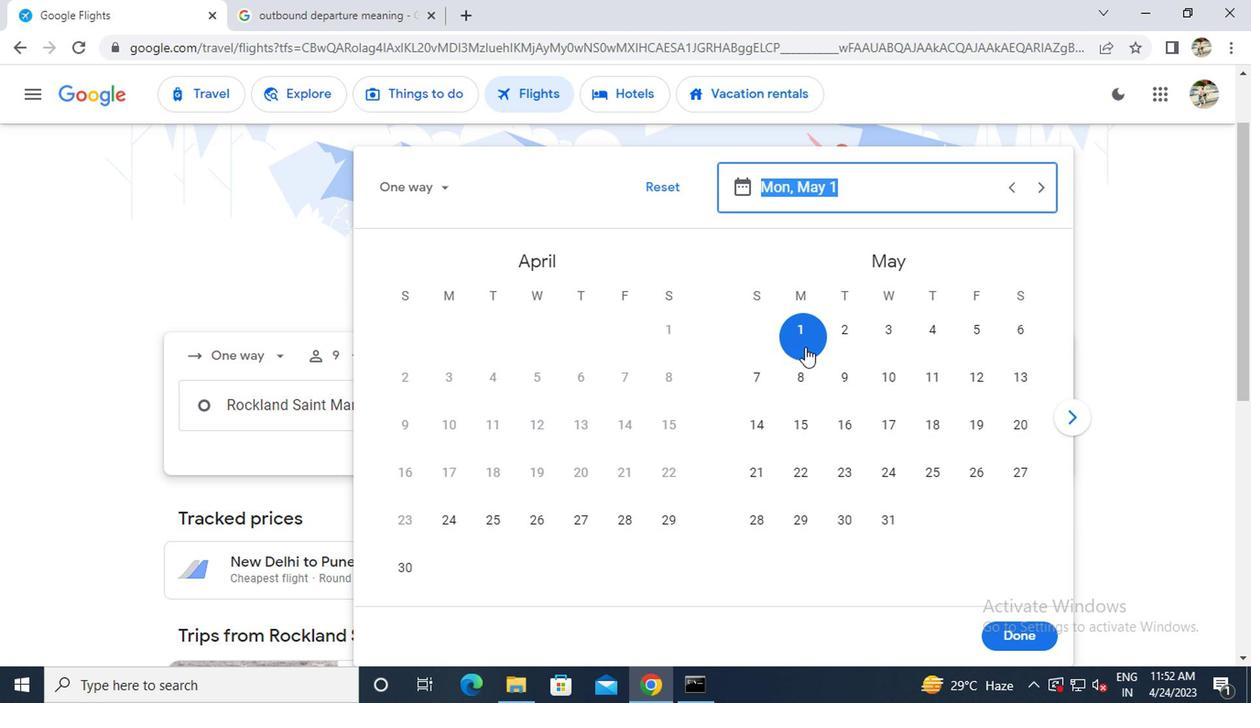 
Action: Mouse pressed left at (801, 336)
Screenshot: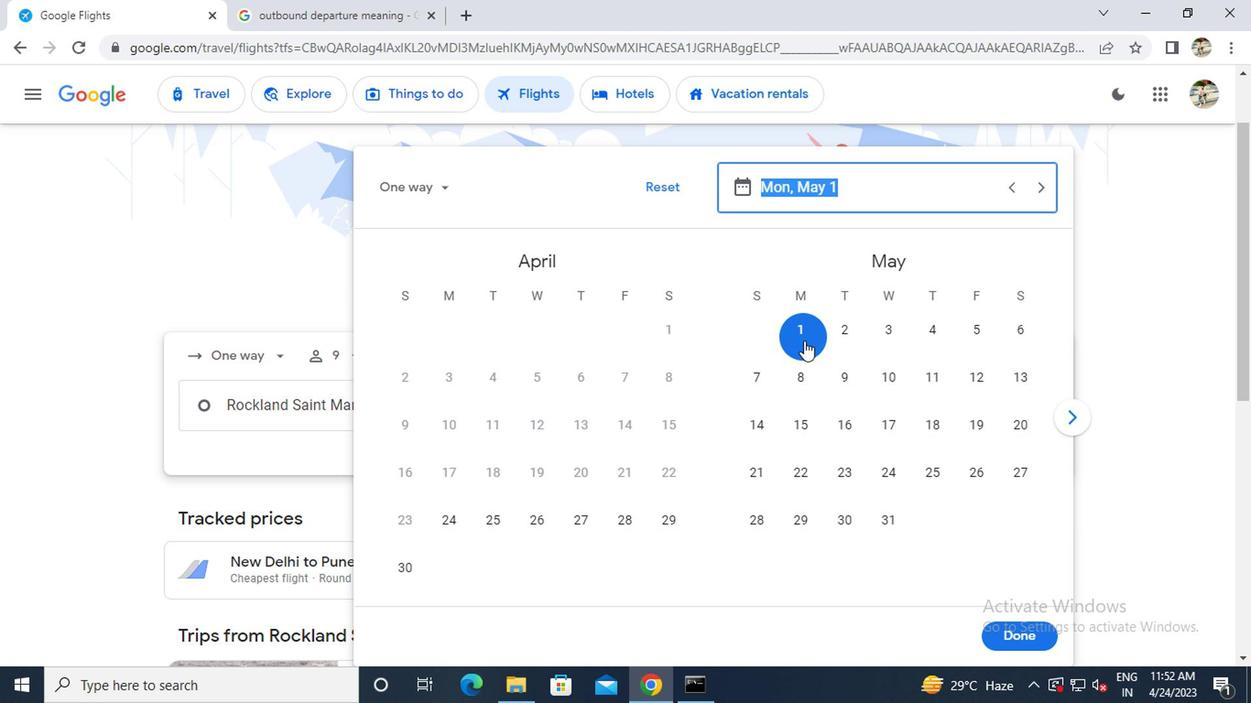 
Action: Mouse moved to (1010, 643)
Screenshot: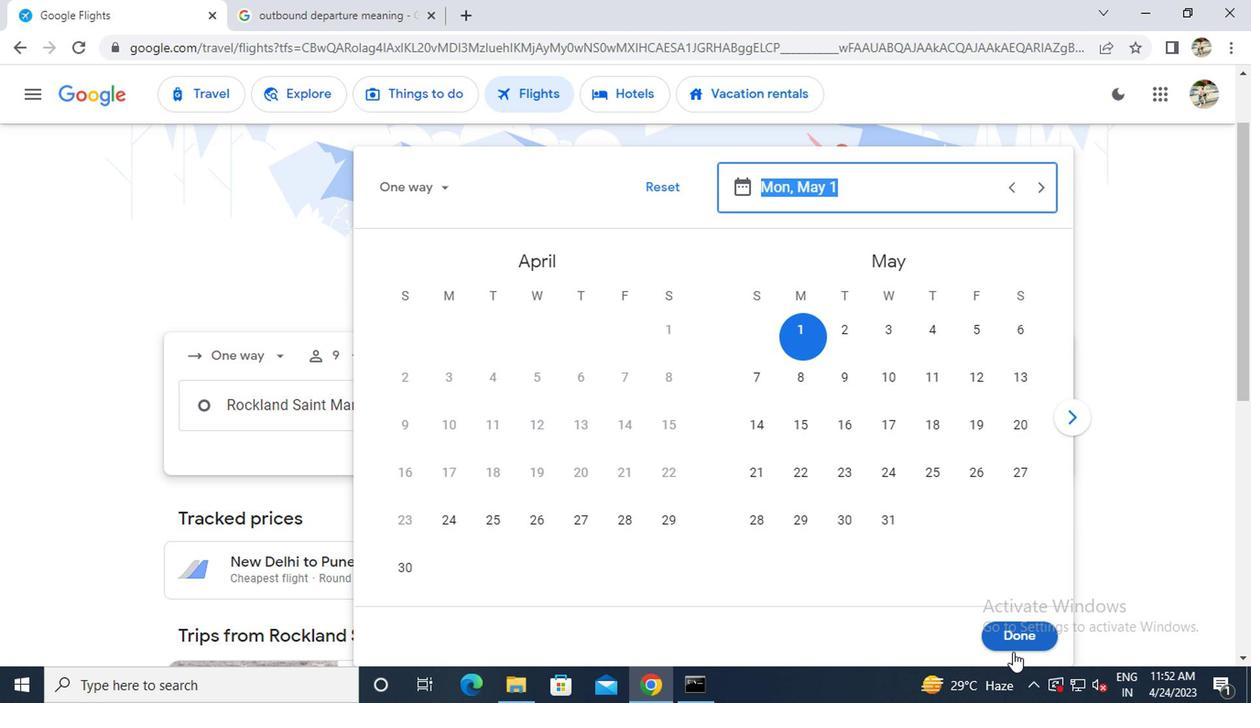 
Action: Mouse pressed left at (1010, 643)
Screenshot: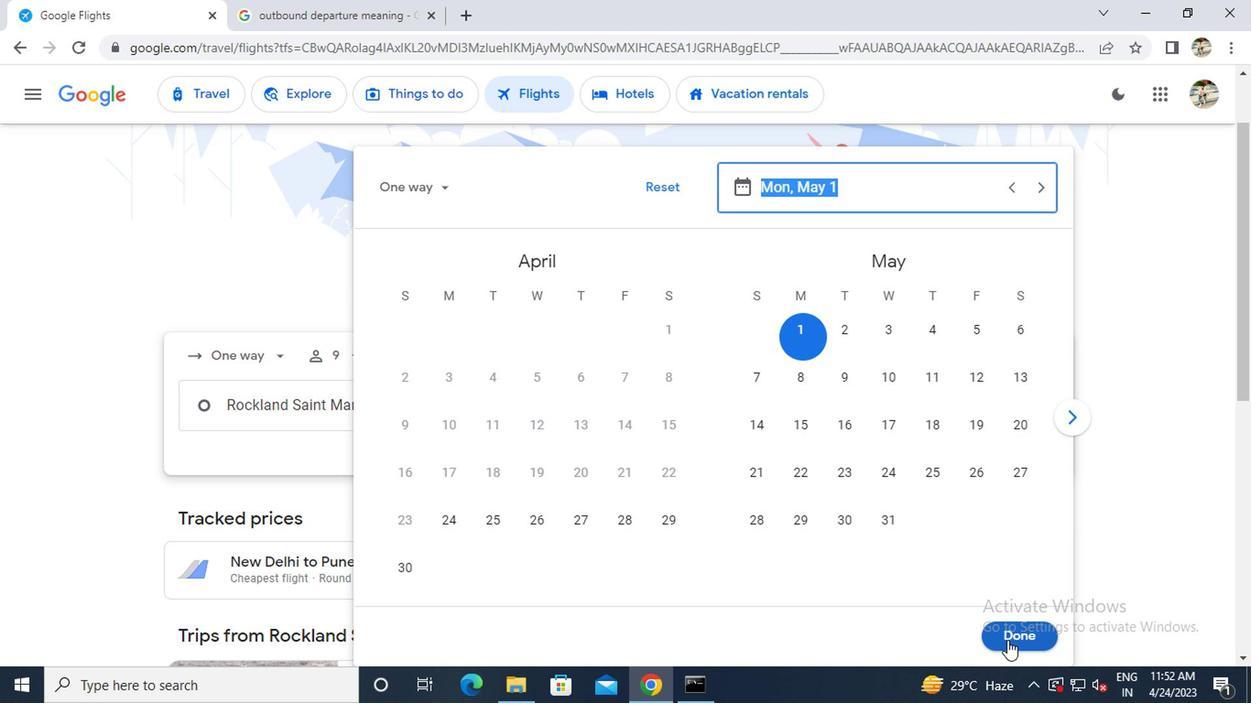 
Action: Mouse moved to (621, 484)
Screenshot: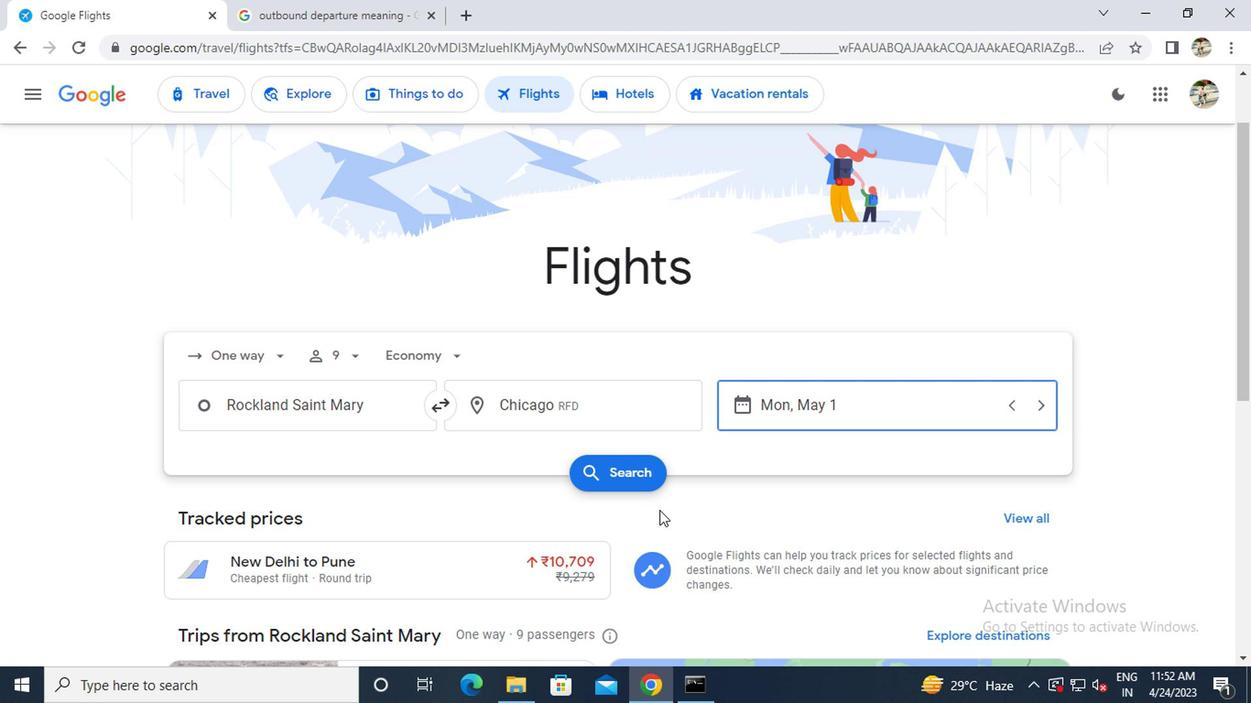 
Action: Mouse pressed left at (621, 484)
Screenshot: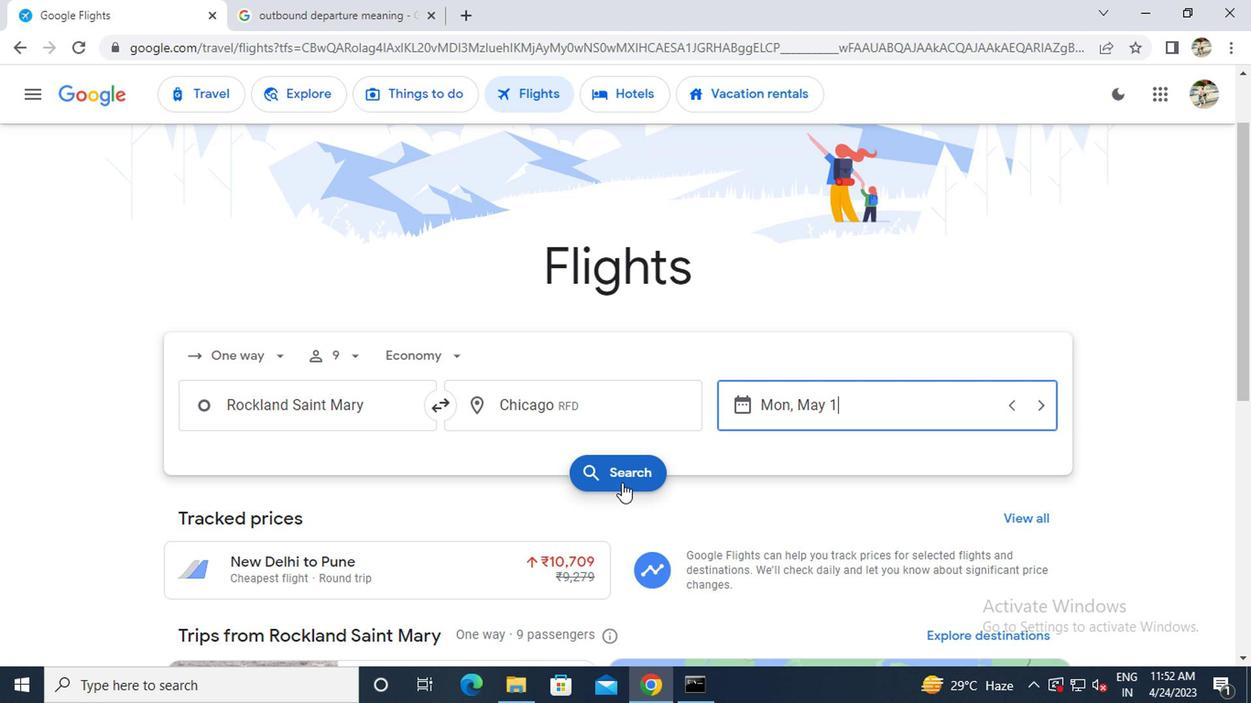 
Action: Mouse moved to (202, 267)
Screenshot: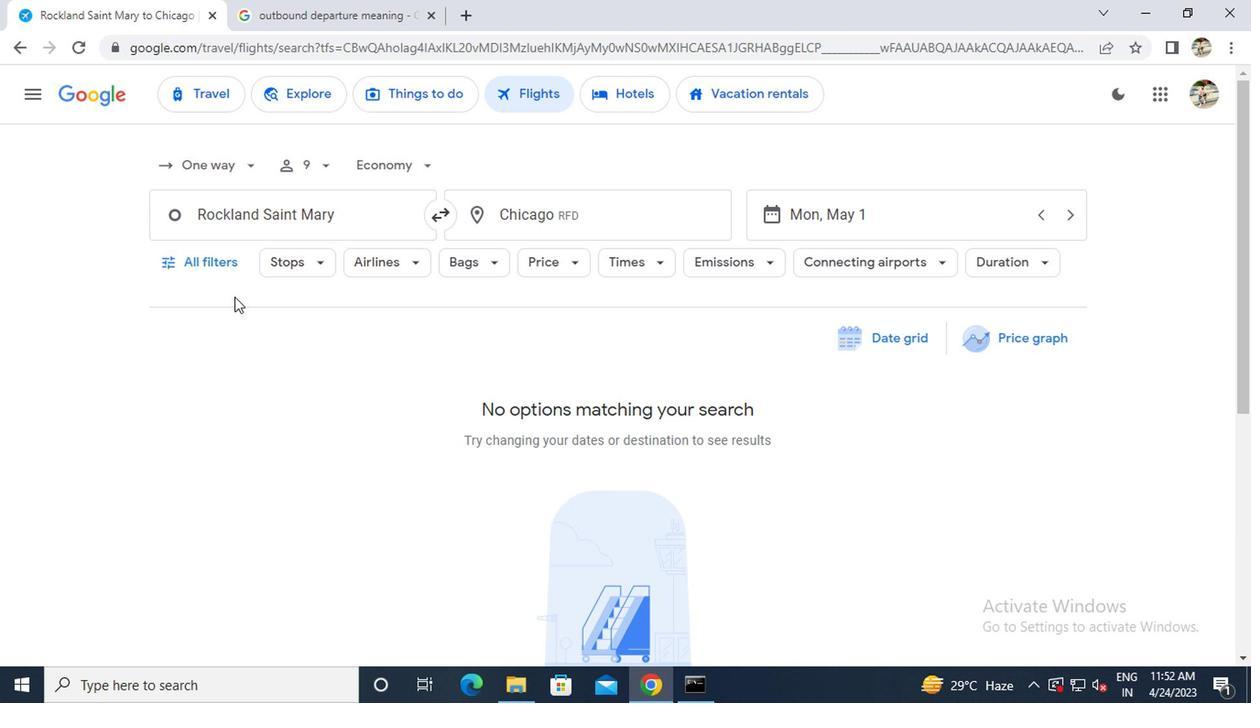 
Action: Mouse pressed left at (202, 267)
Screenshot: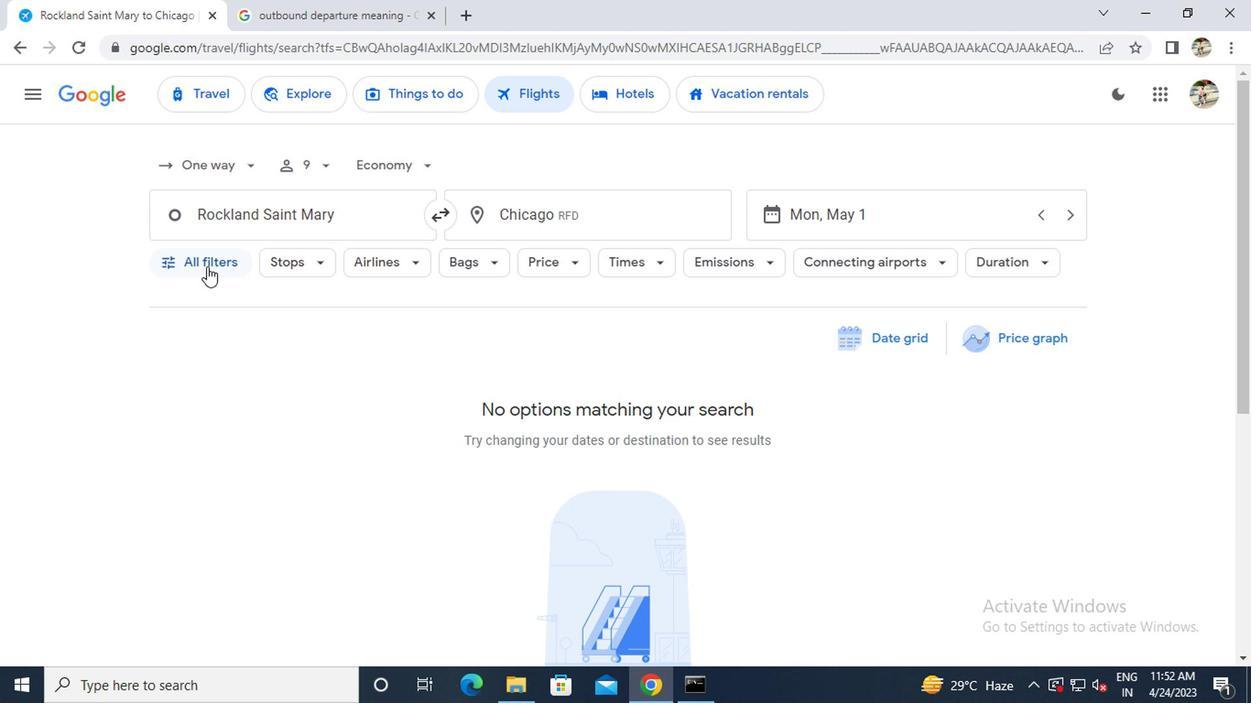 
Action: Mouse moved to (240, 366)
Screenshot: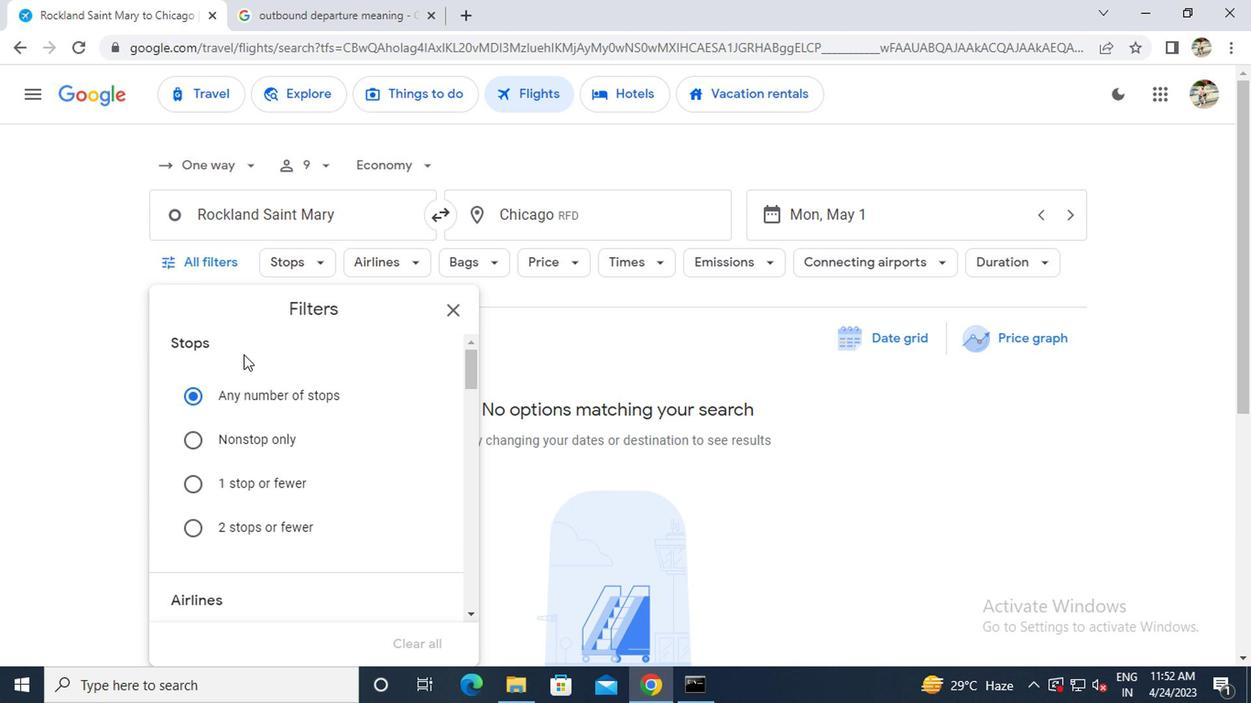 
Action: Mouse scrolled (240, 365) with delta (0, -1)
Screenshot: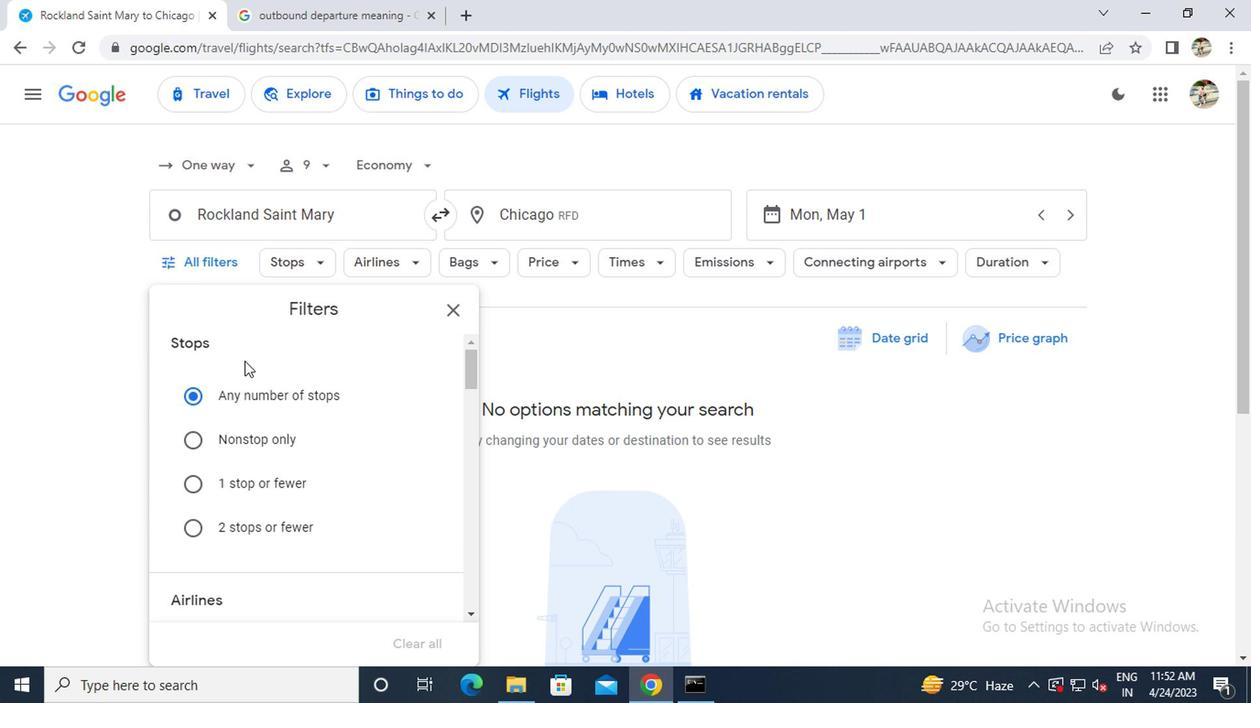 
Action: Mouse scrolled (240, 365) with delta (0, -1)
Screenshot: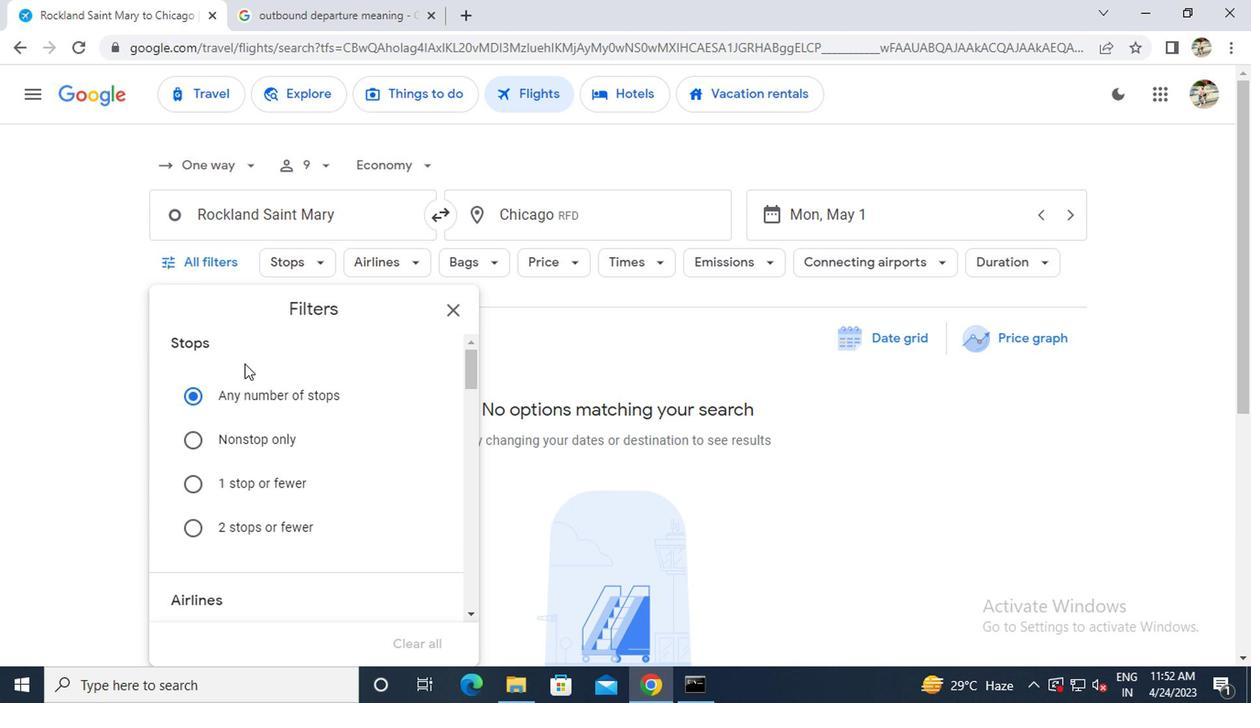 
Action: Mouse scrolled (240, 365) with delta (0, -1)
Screenshot: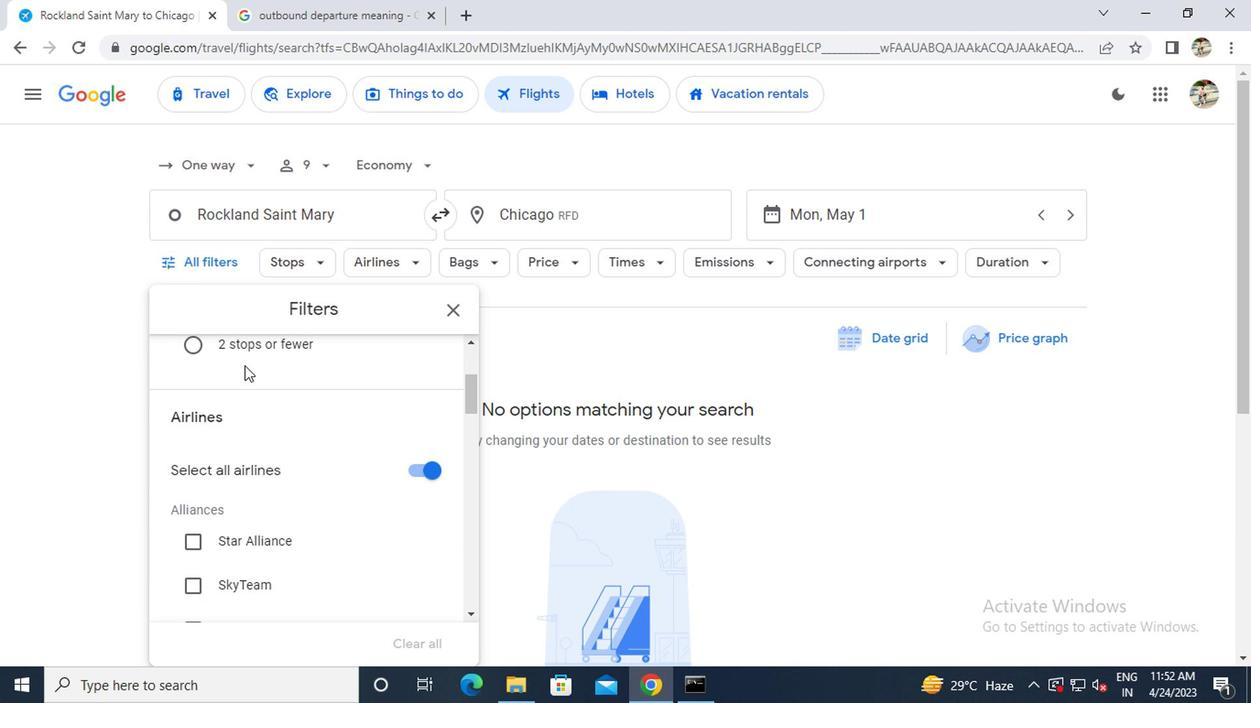 
Action: Mouse scrolled (240, 365) with delta (0, -1)
Screenshot: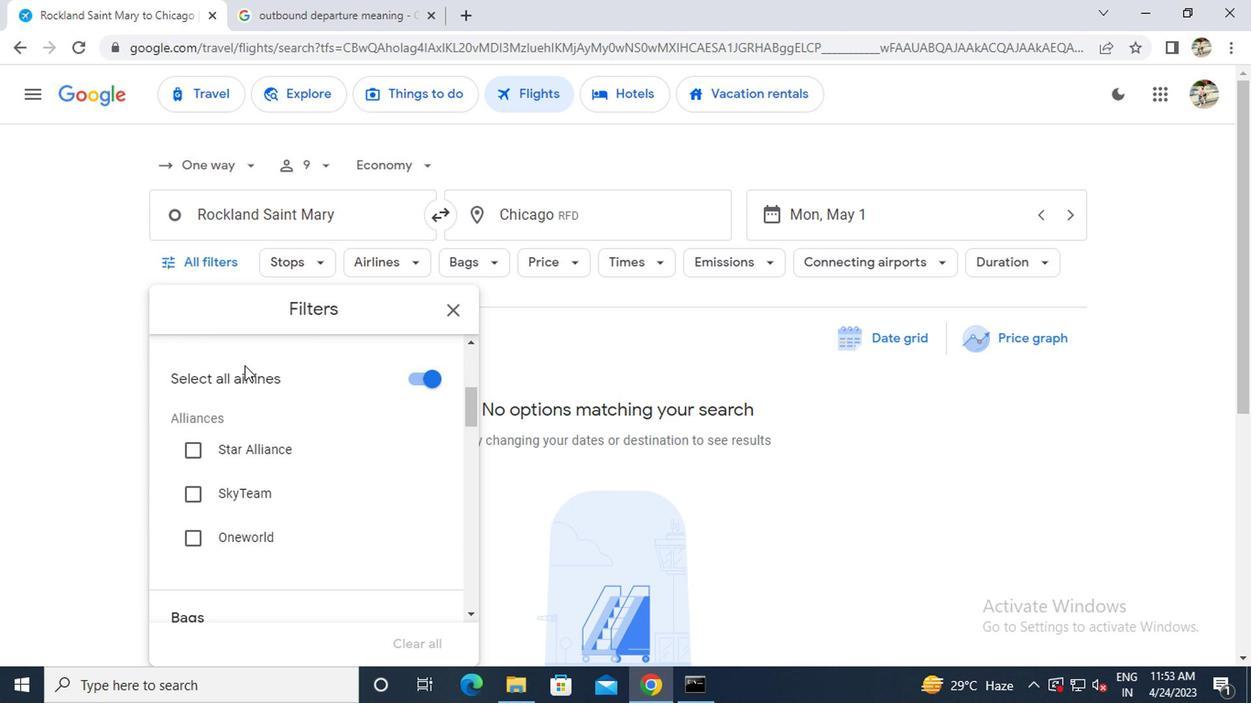 
Action: Mouse scrolled (240, 365) with delta (0, -1)
Screenshot: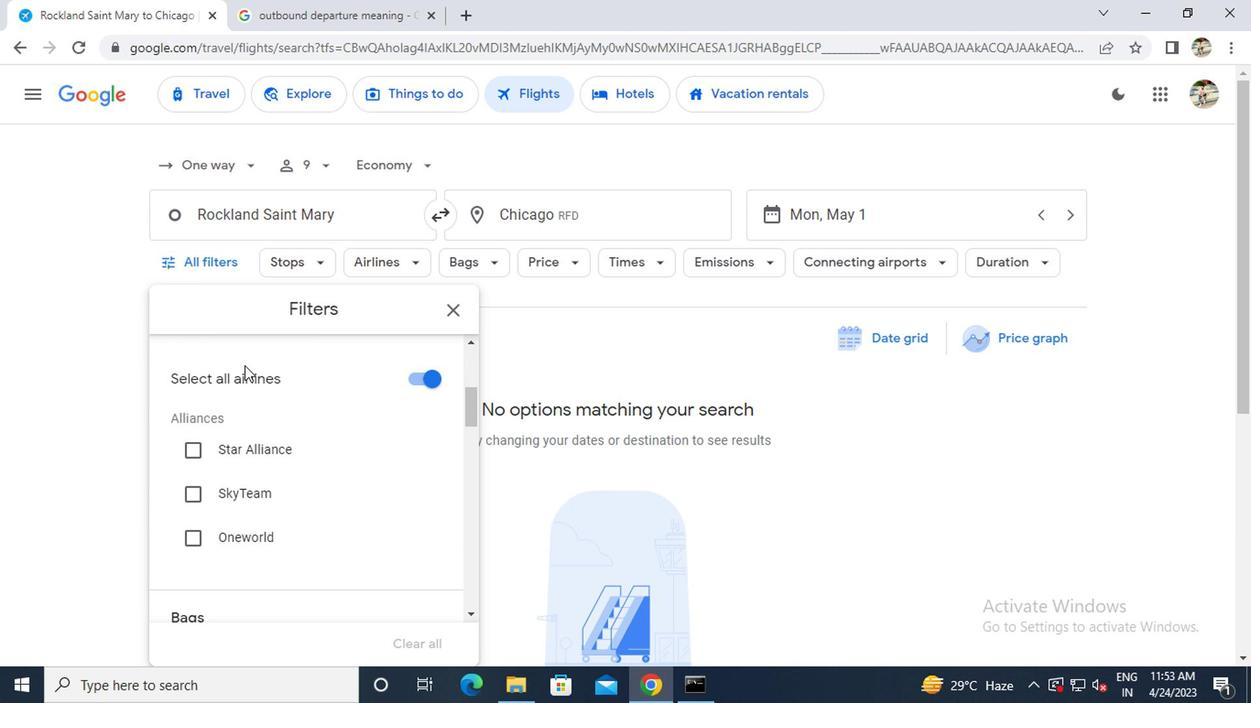 
Action: Mouse moved to (426, 482)
Screenshot: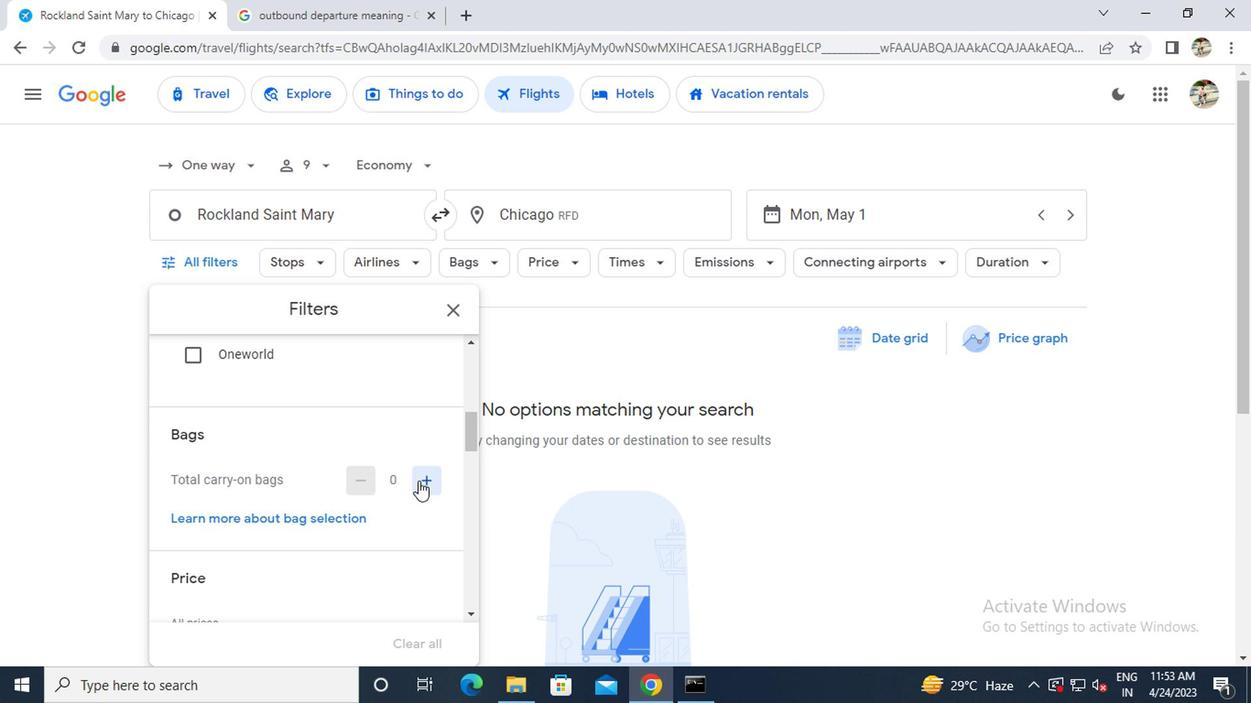 
Action: Mouse pressed left at (426, 482)
Screenshot: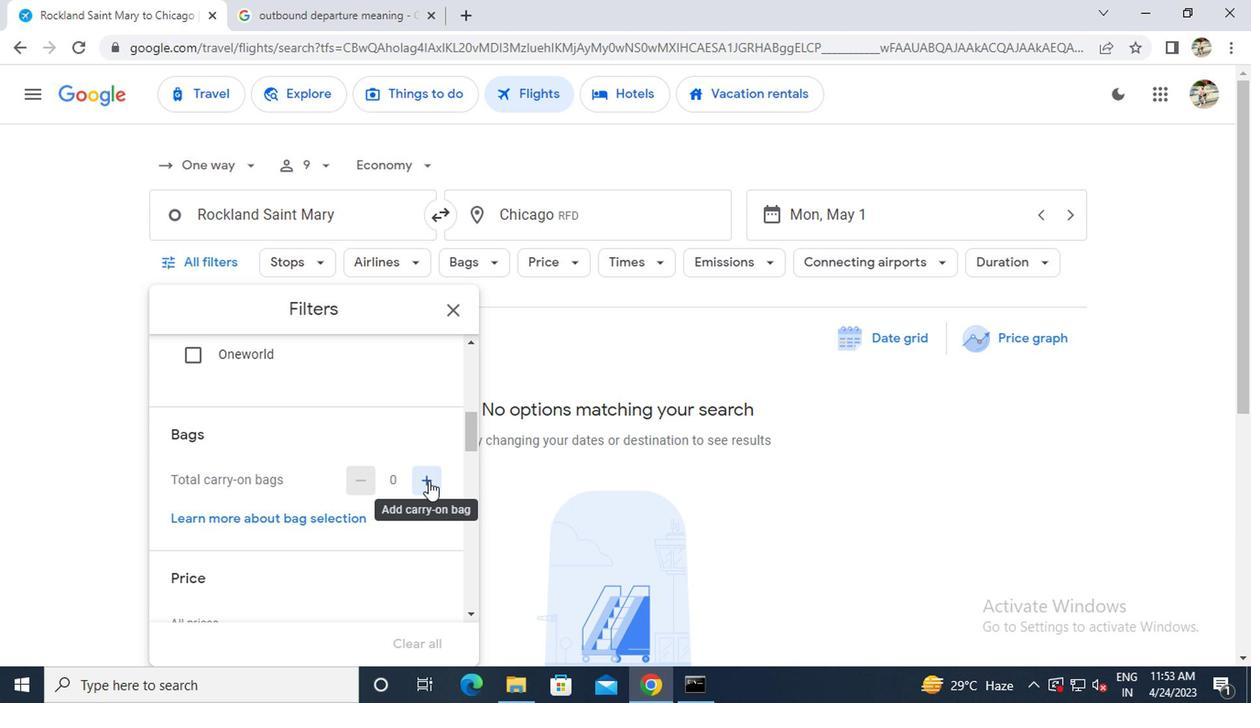 
Action: Mouse moved to (361, 480)
Screenshot: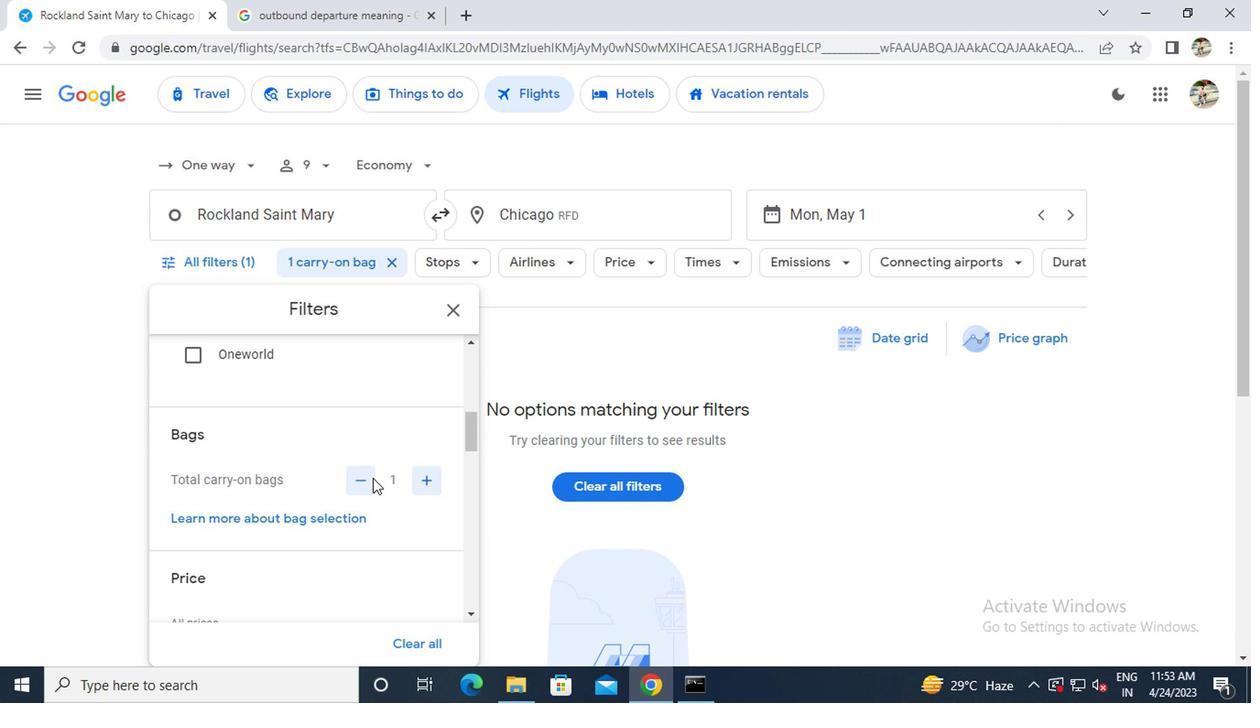 
Action: Mouse pressed left at (361, 480)
Screenshot: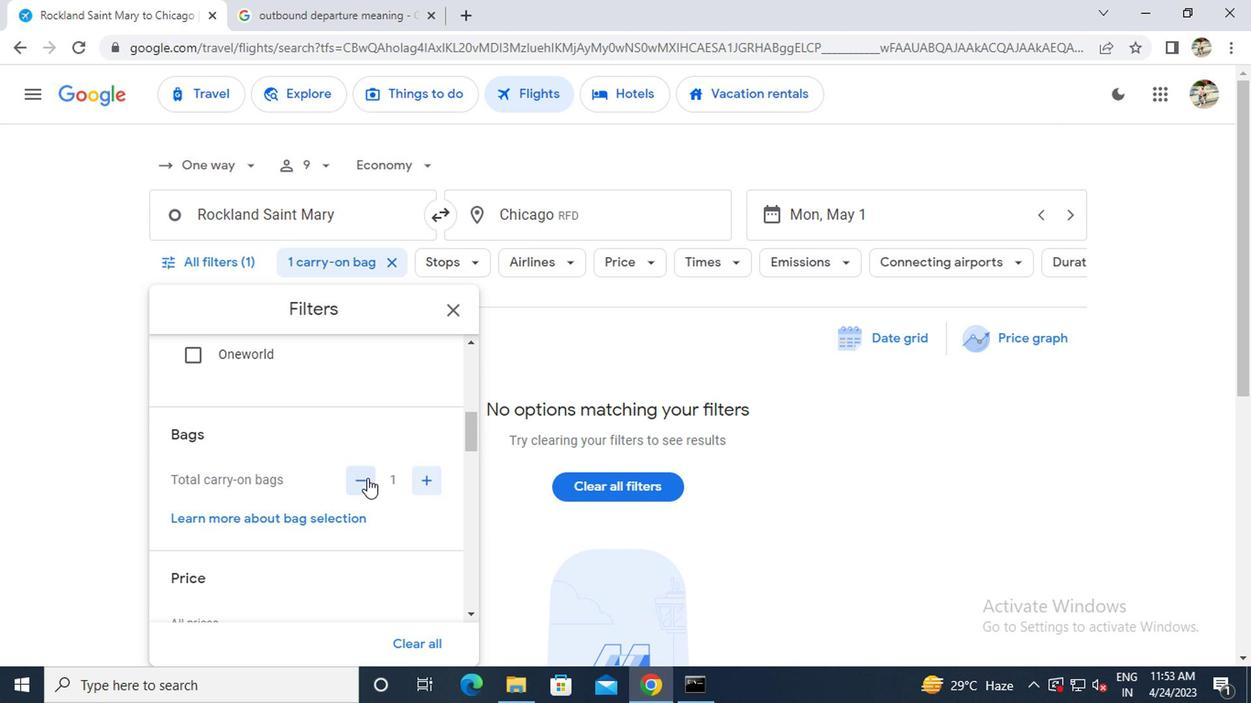 
Action: Mouse moved to (379, 515)
Screenshot: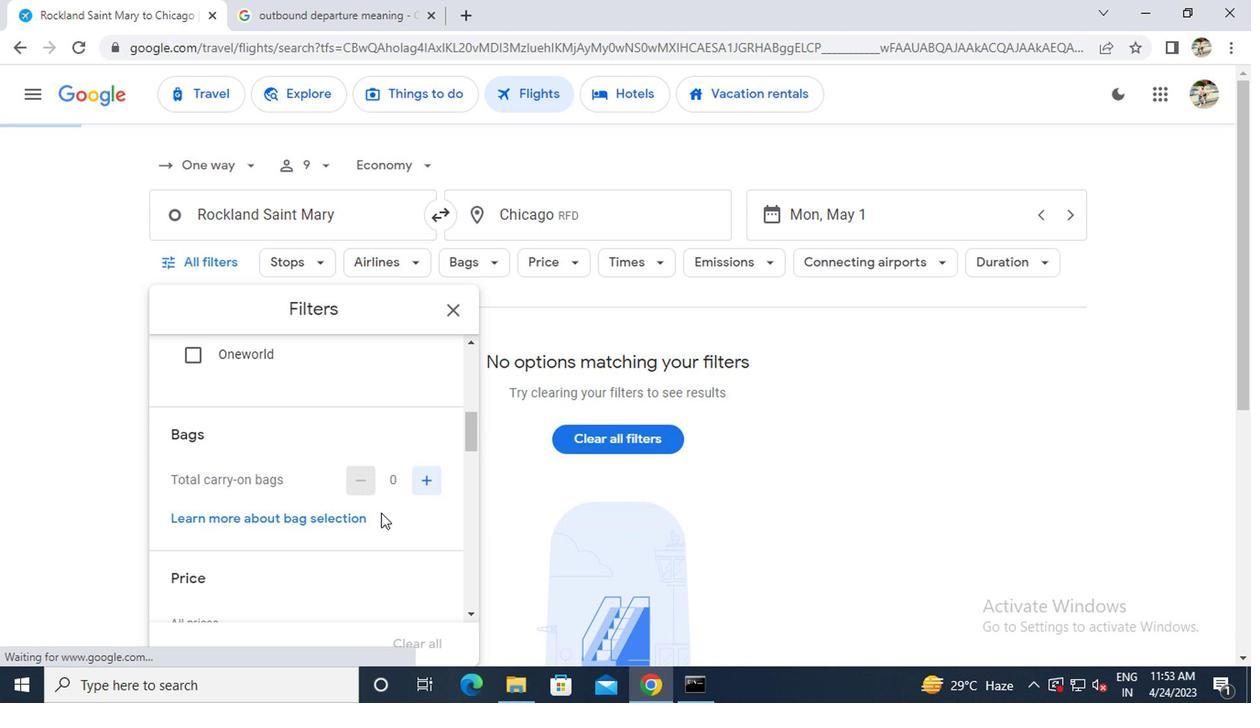 
Action: Mouse scrolled (379, 514) with delta (0, 0)
Screenshot: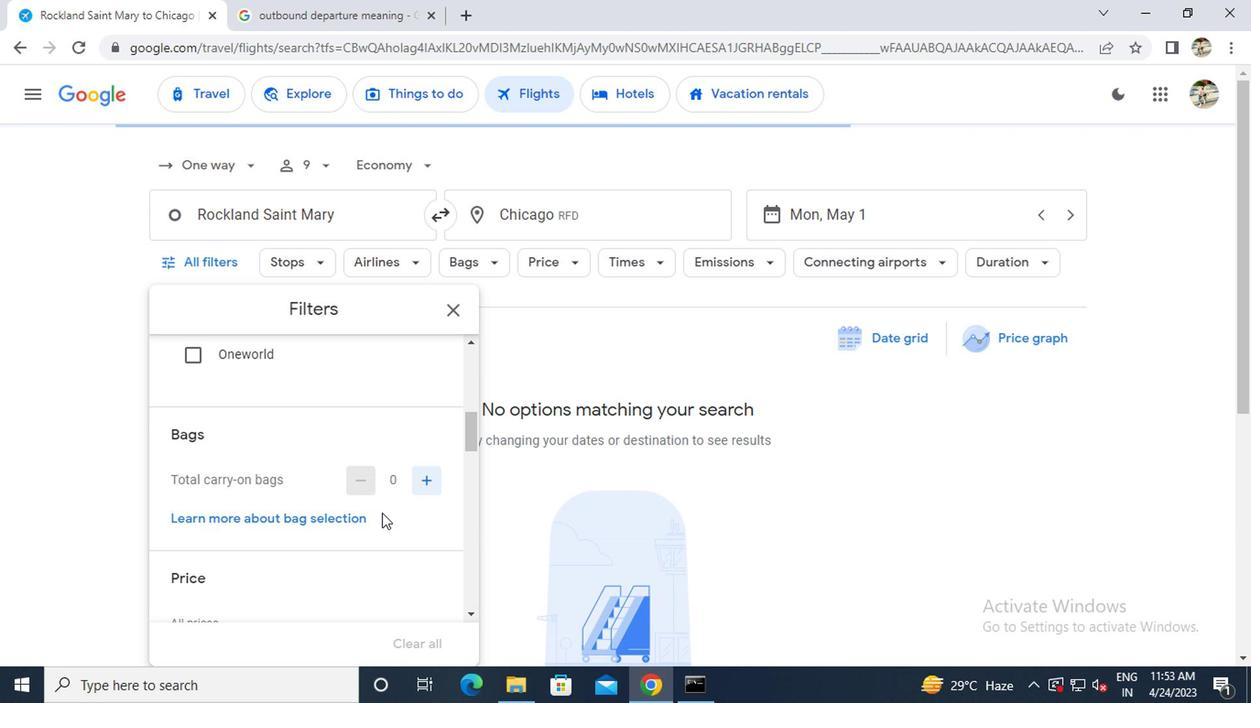 
Action: Mouse scrolled (379, 514) with delta (0, 0)
Screenshot: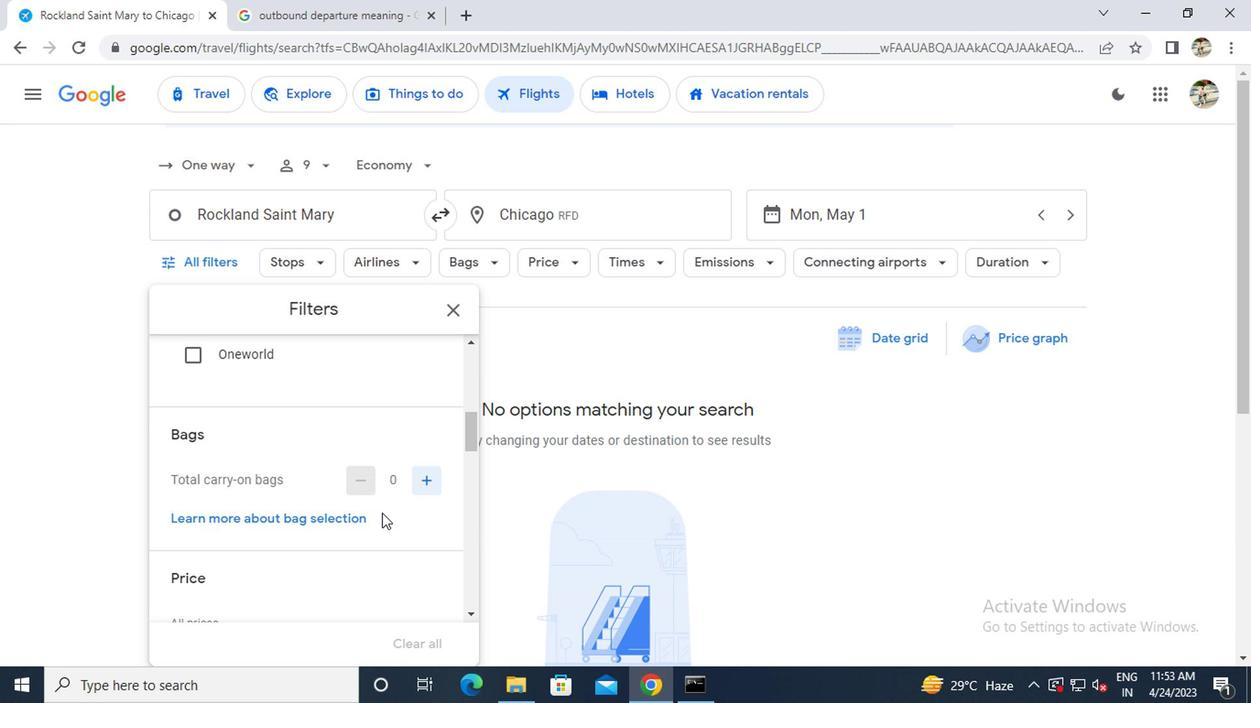 
Action: Mouse moved to (434, 475)
Screenshot: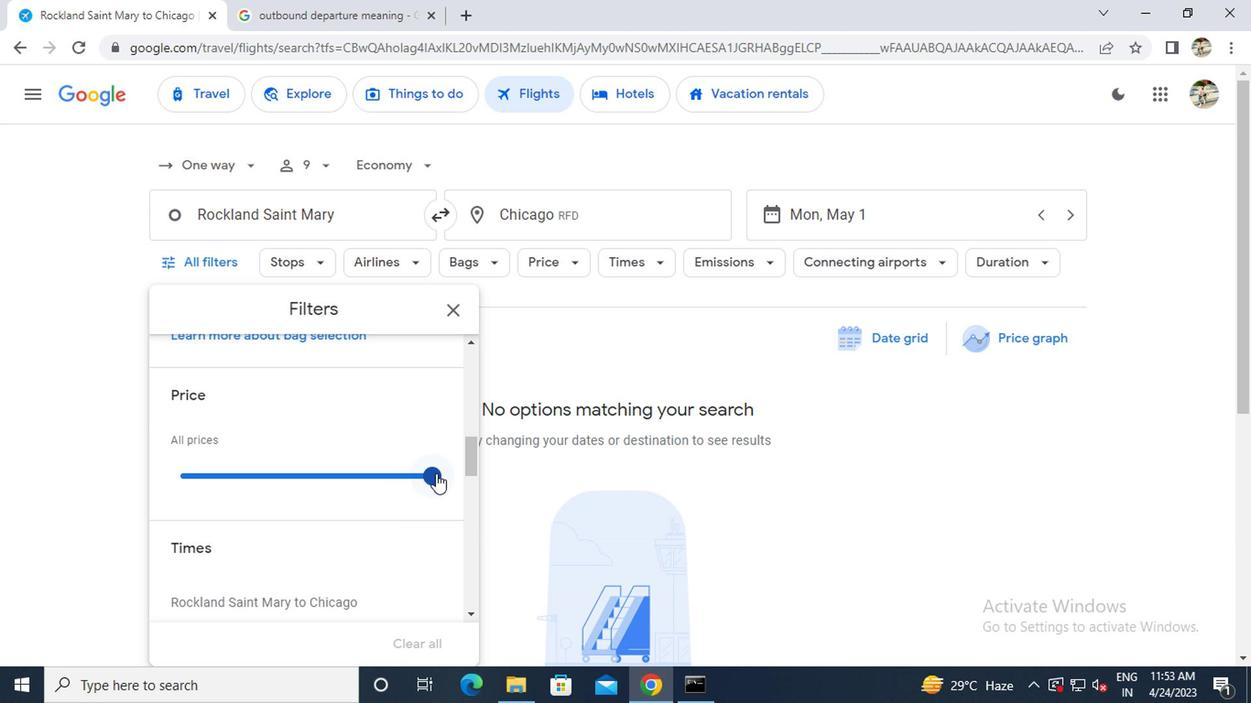 
Action: Mouse pressed left at (434, 475)
Screenshot: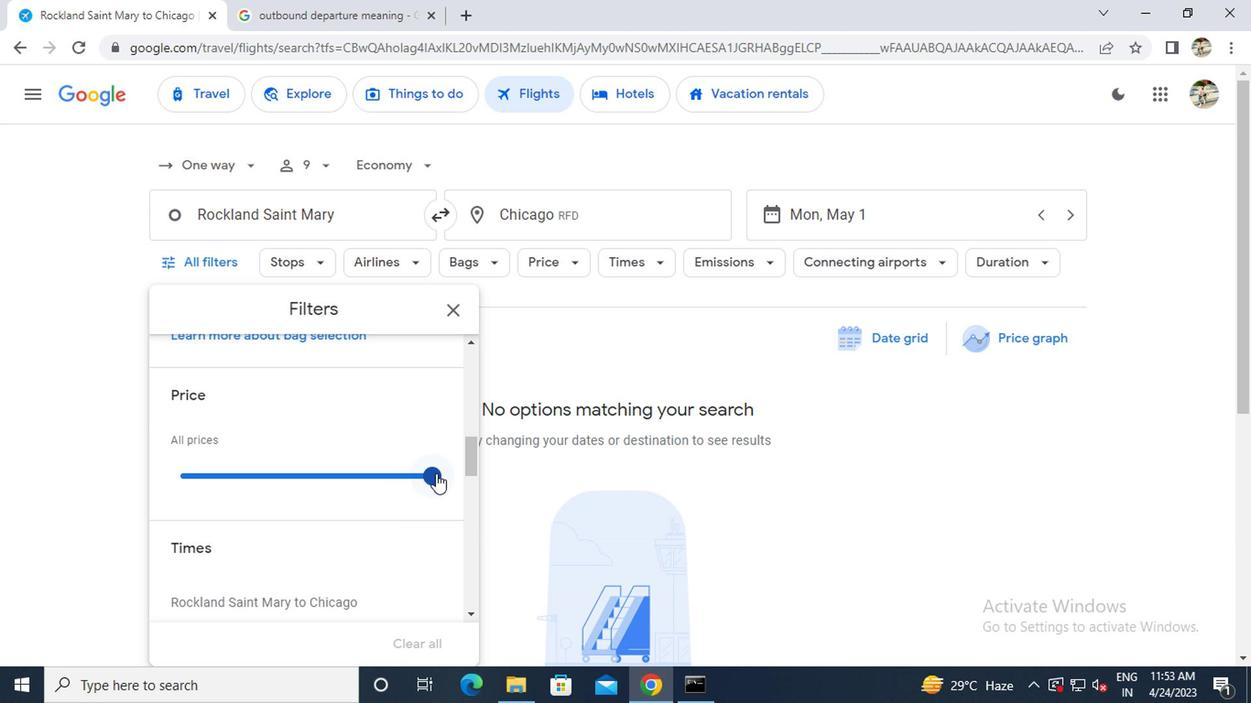 
Action: Mouse moved to (374, 509)
Screenshot: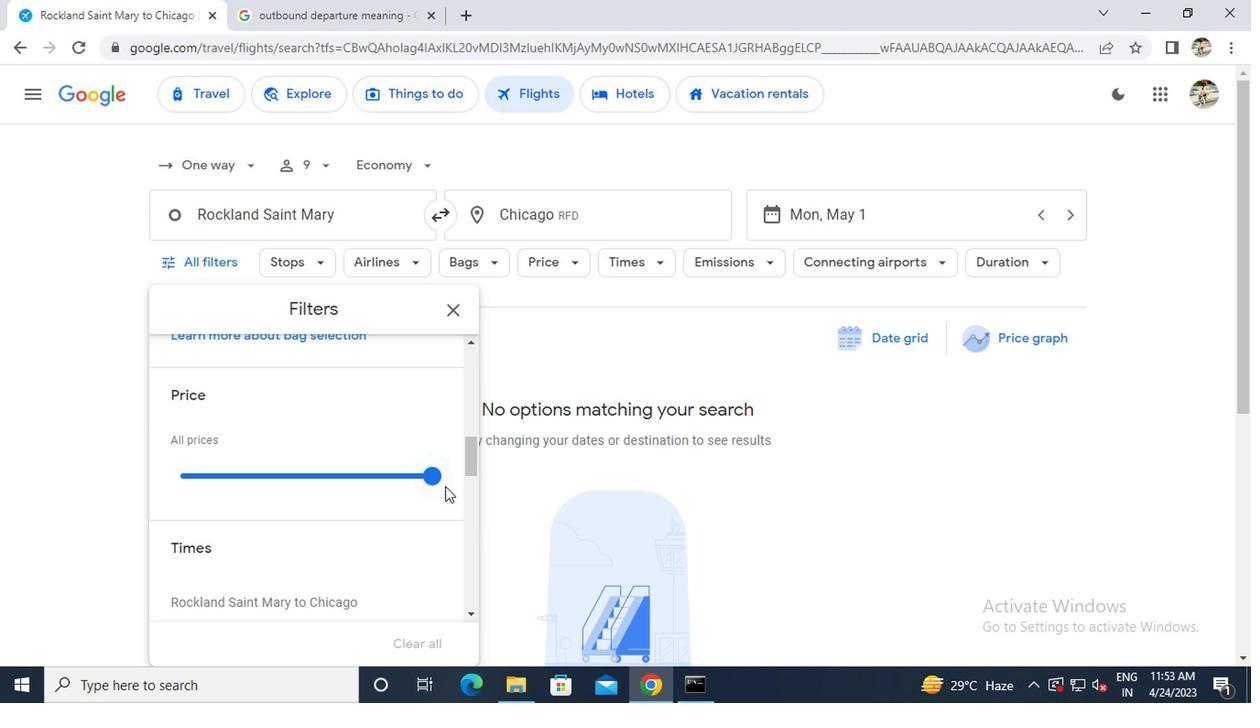 
Action: Mouse scrolled (374, 508) with delta (0, 0)
Screenshot: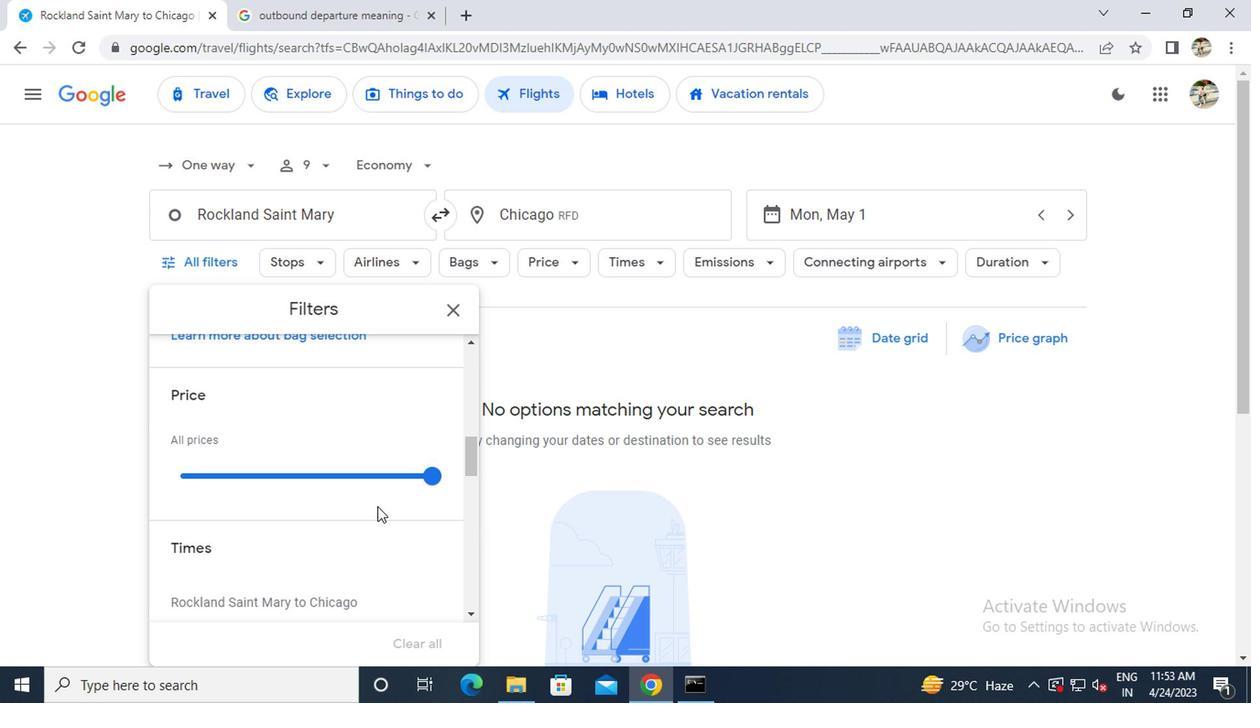 
Action: Mouse scrolled (374, 508) with delta (0, 0)
Screenshot: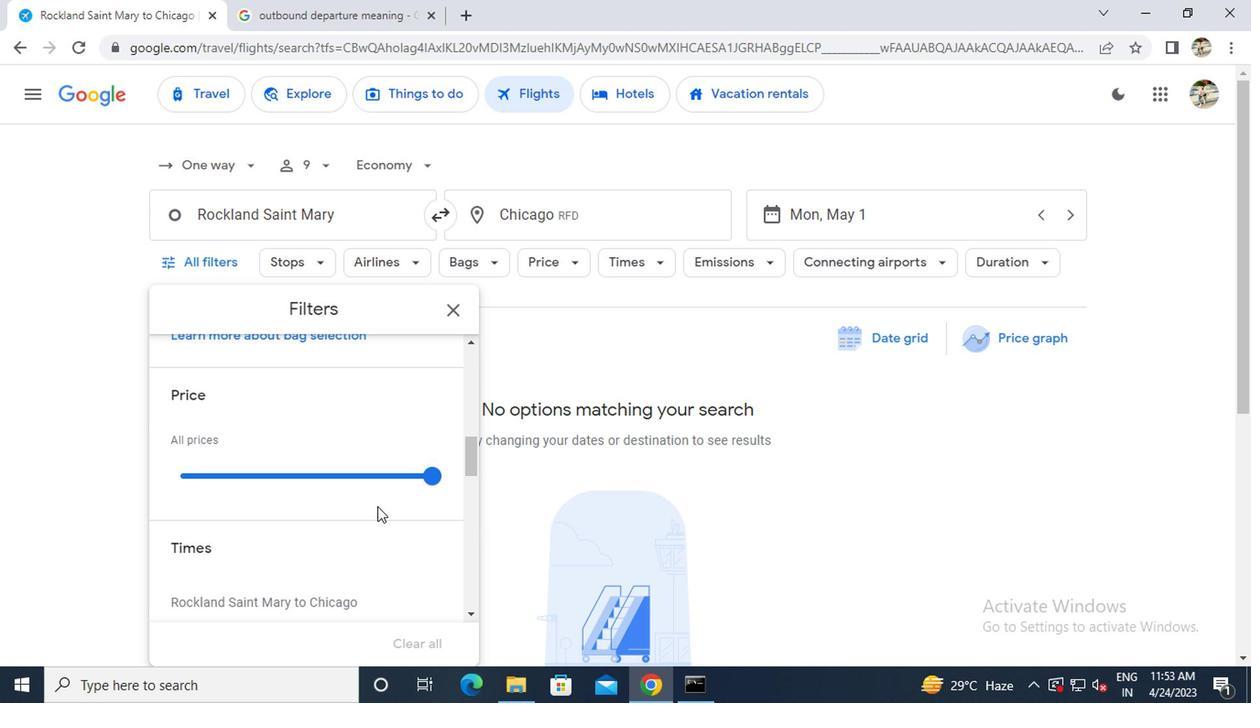 
Action: Mouse moved to (189, 497)
Screenshot: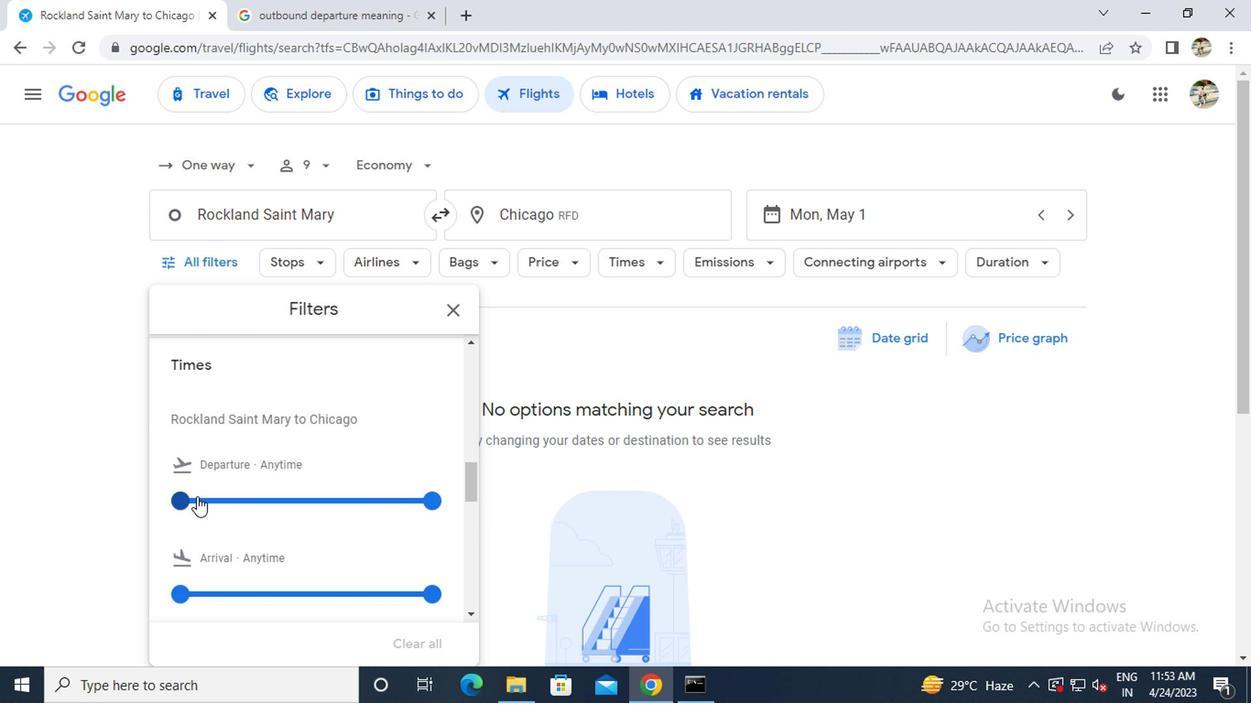 
Action: Mouse pressed left at (189, 497)
Screenshot: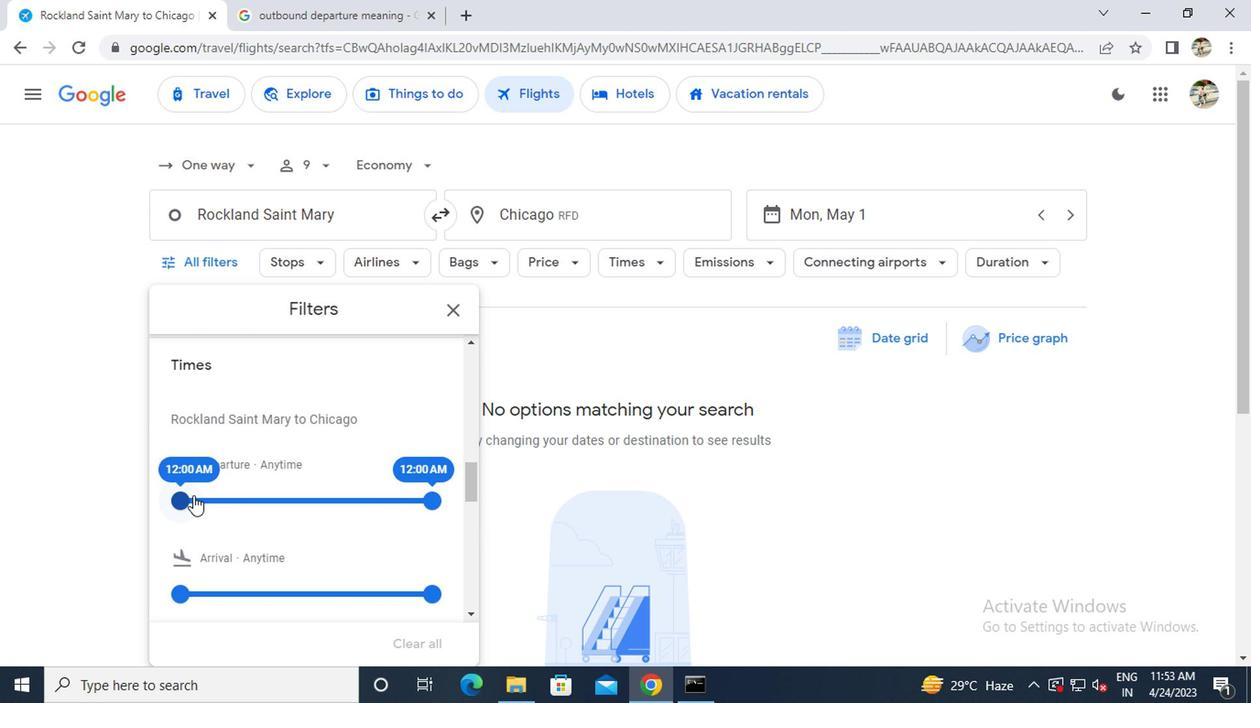 
Action: Mouse moved to (327, 498)
Screenshot: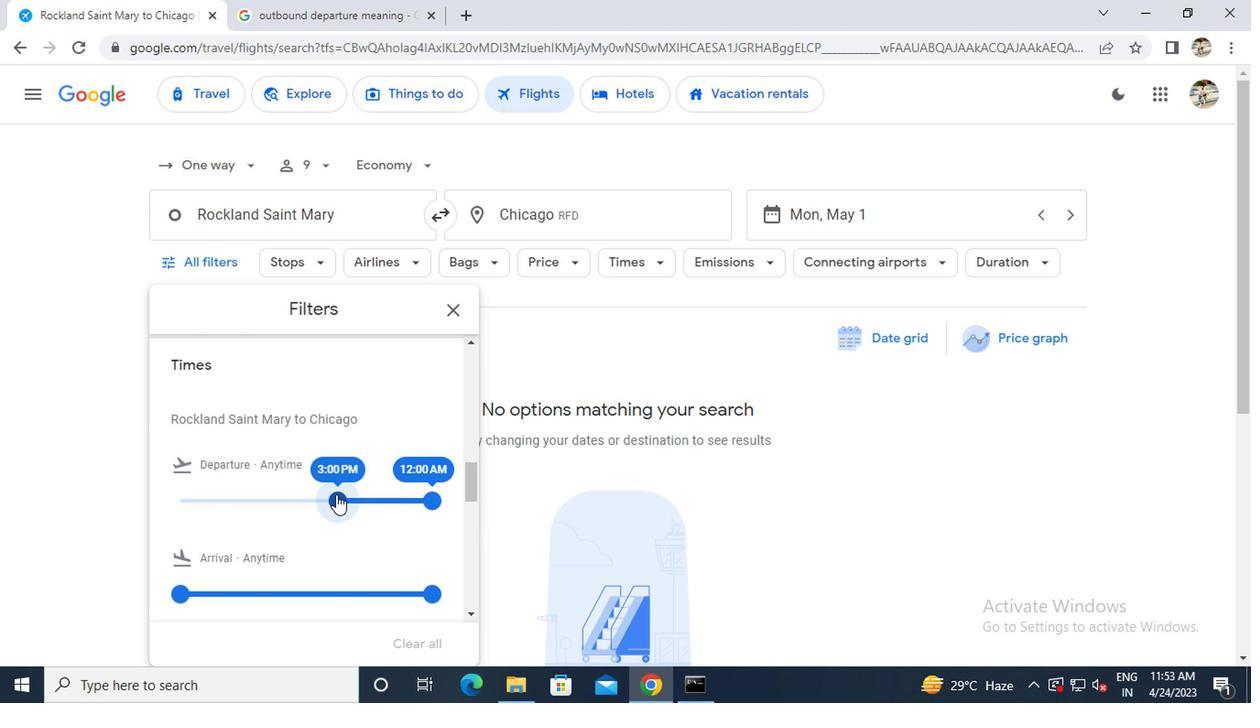 
Action: Mouse scrolled (327, 497) with delta (0, 0)
Screenshot: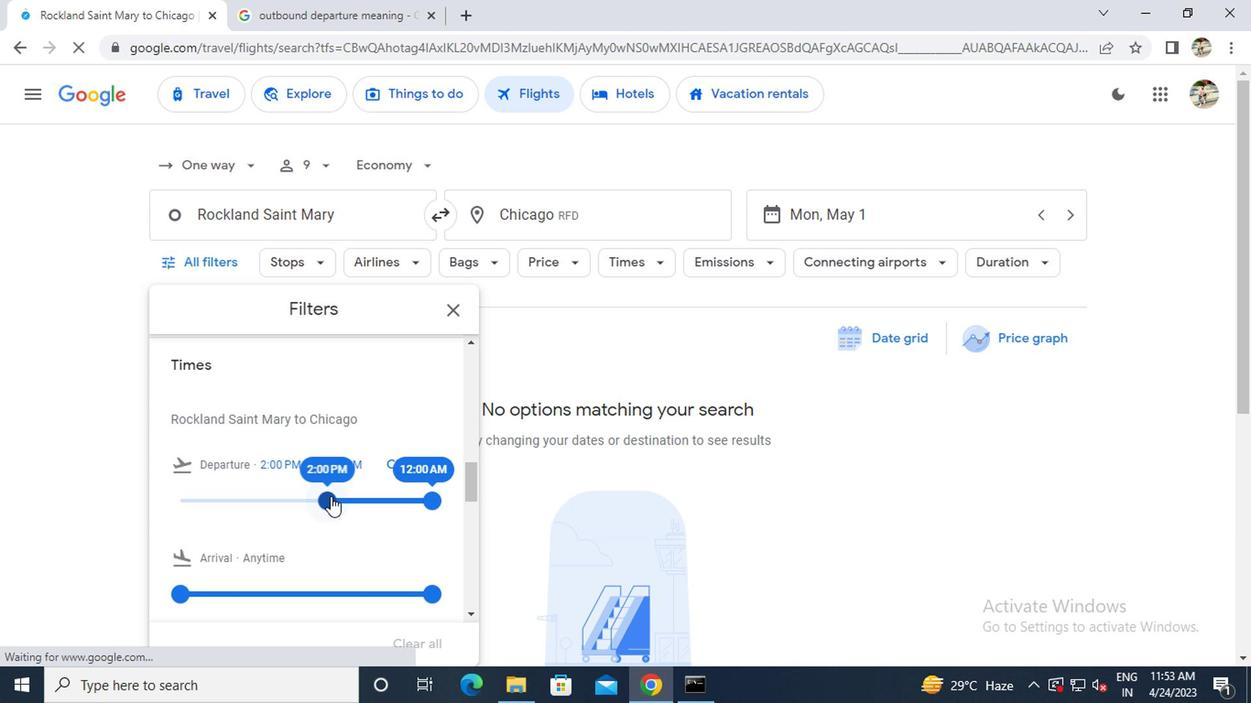 
Action: Mouse moved to (443, 307)
Screenshot: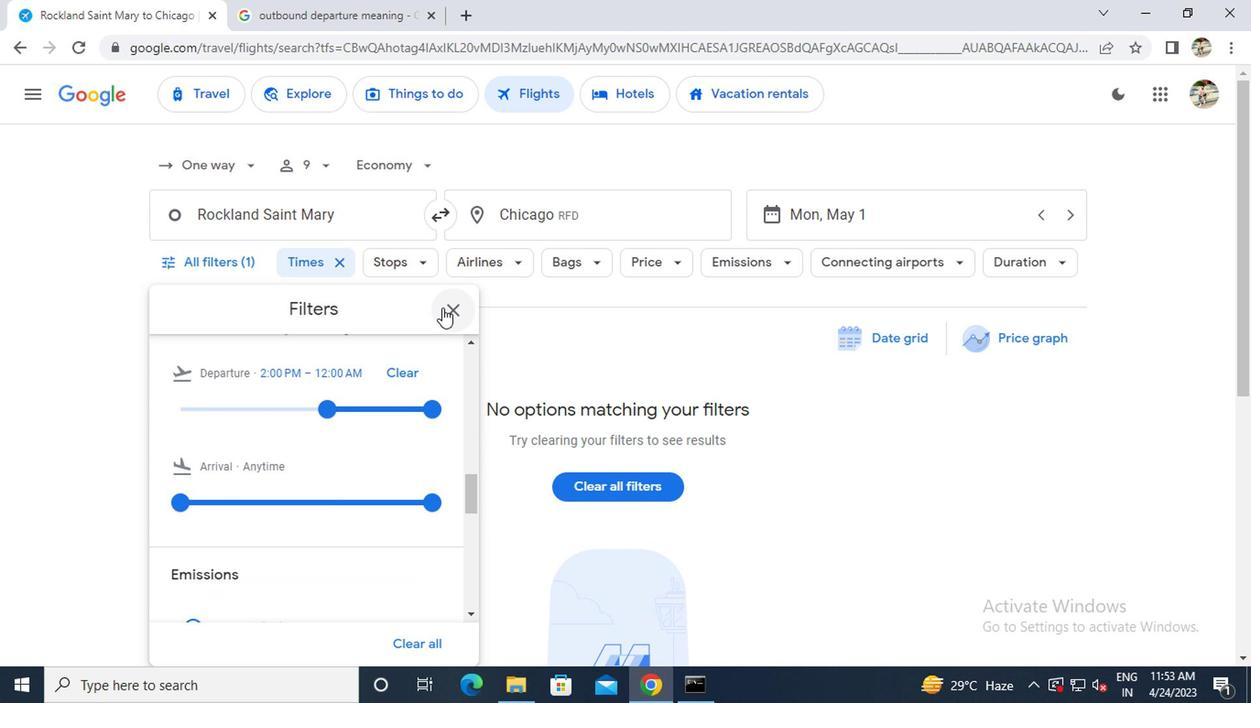 
Action: Mouse pressed left at (443, 307)
Screenshot: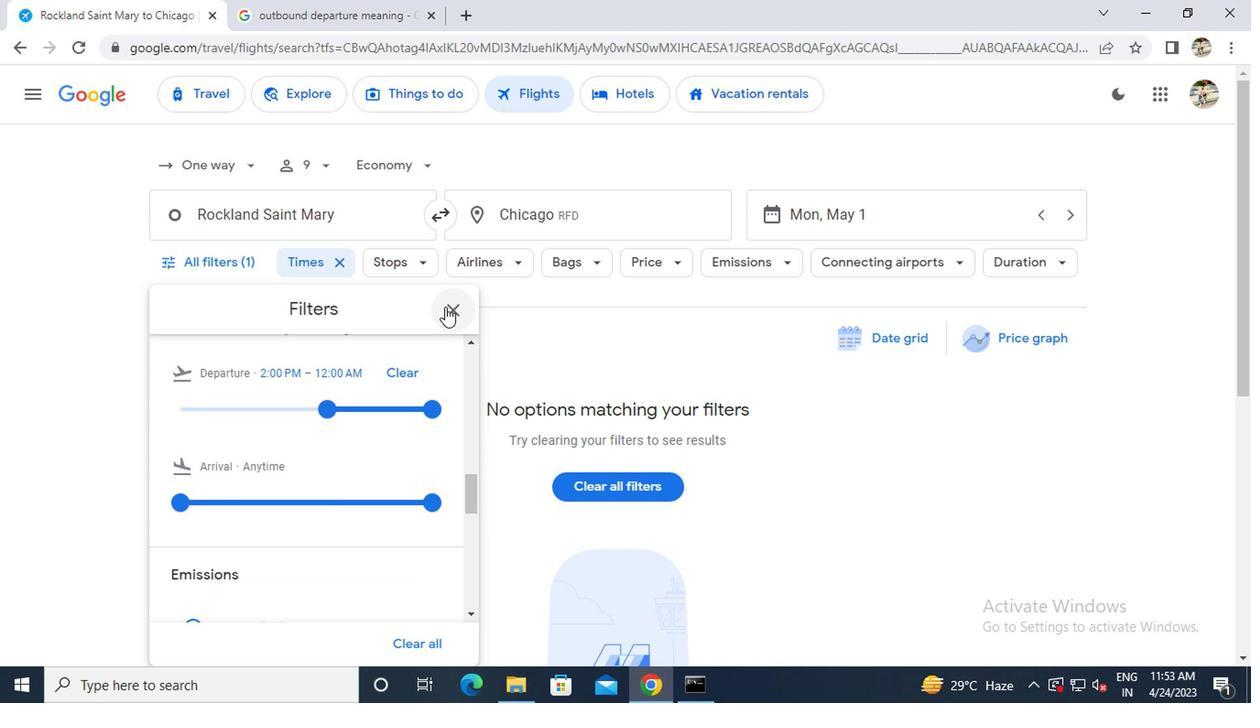 
